 Task: Create a due date automation trigger when advanced on, on the tuesday of the week a card is due add basic not assigned to me at 11:00 AM.
Action: Mouse moved to (1281, 107)
Screenshot: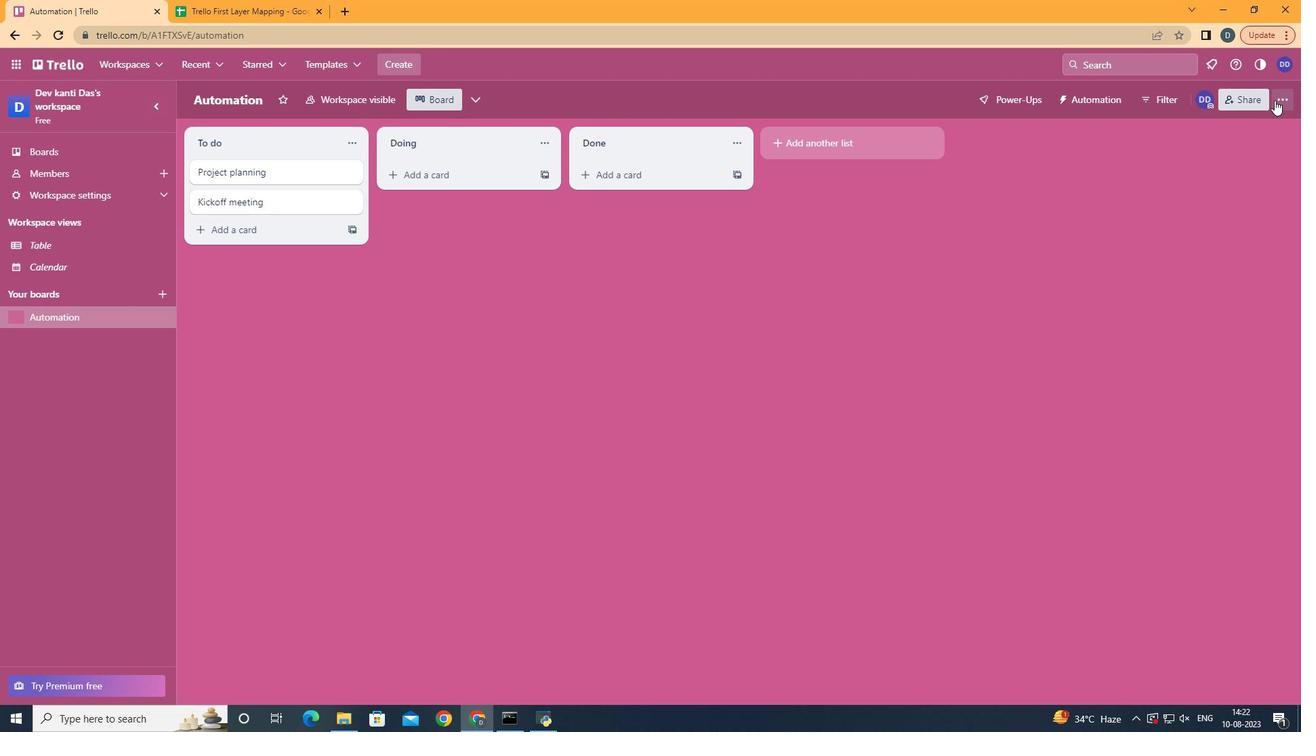 
Action: Mouse pressed left at (1281, 107)
Screenshot: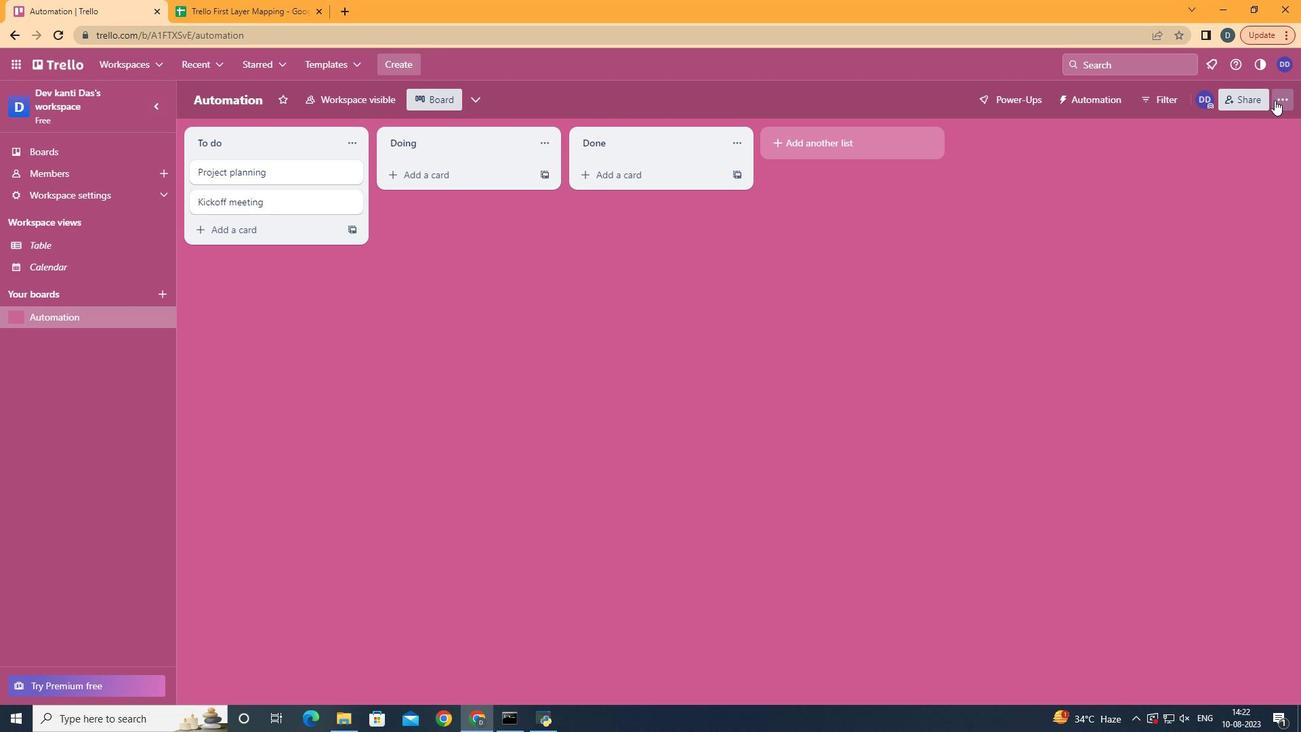 
Action: Mouse moved to (1216, 292)
Screenshot: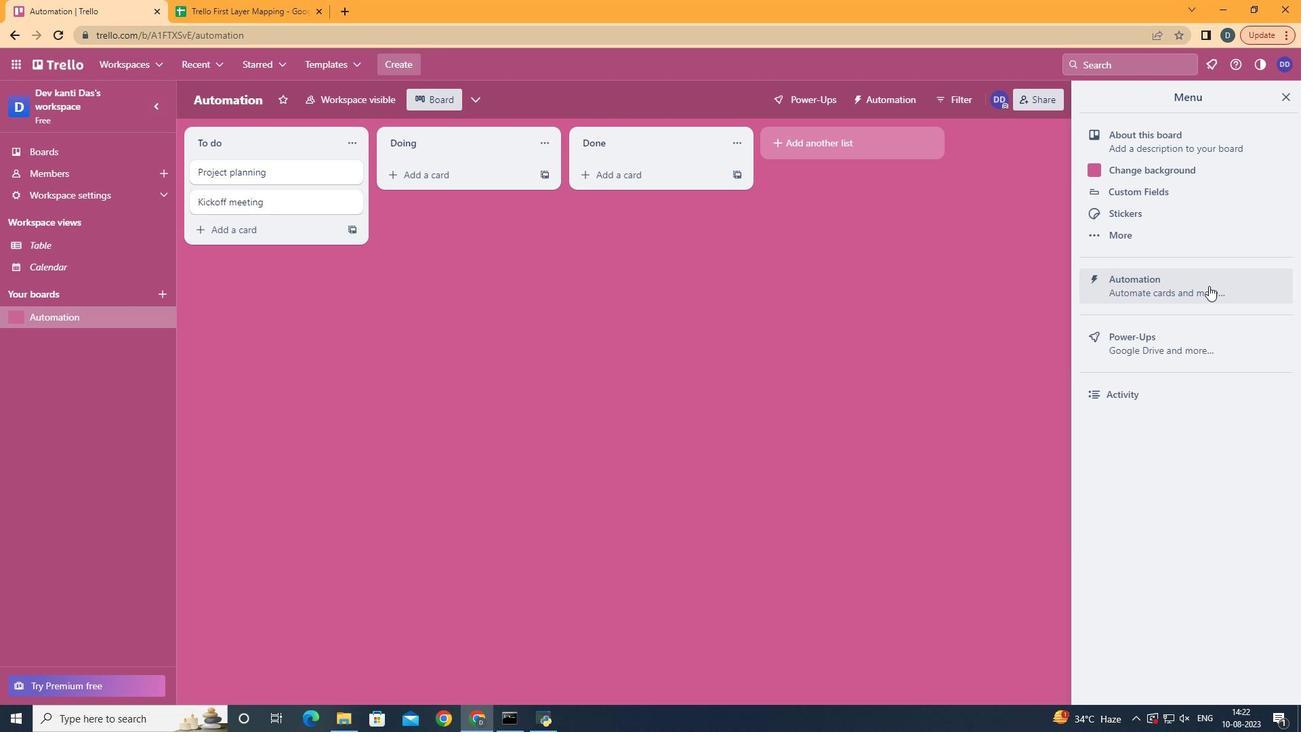 
Action: Mouse pressed left at (1216, 292)
Screenshot: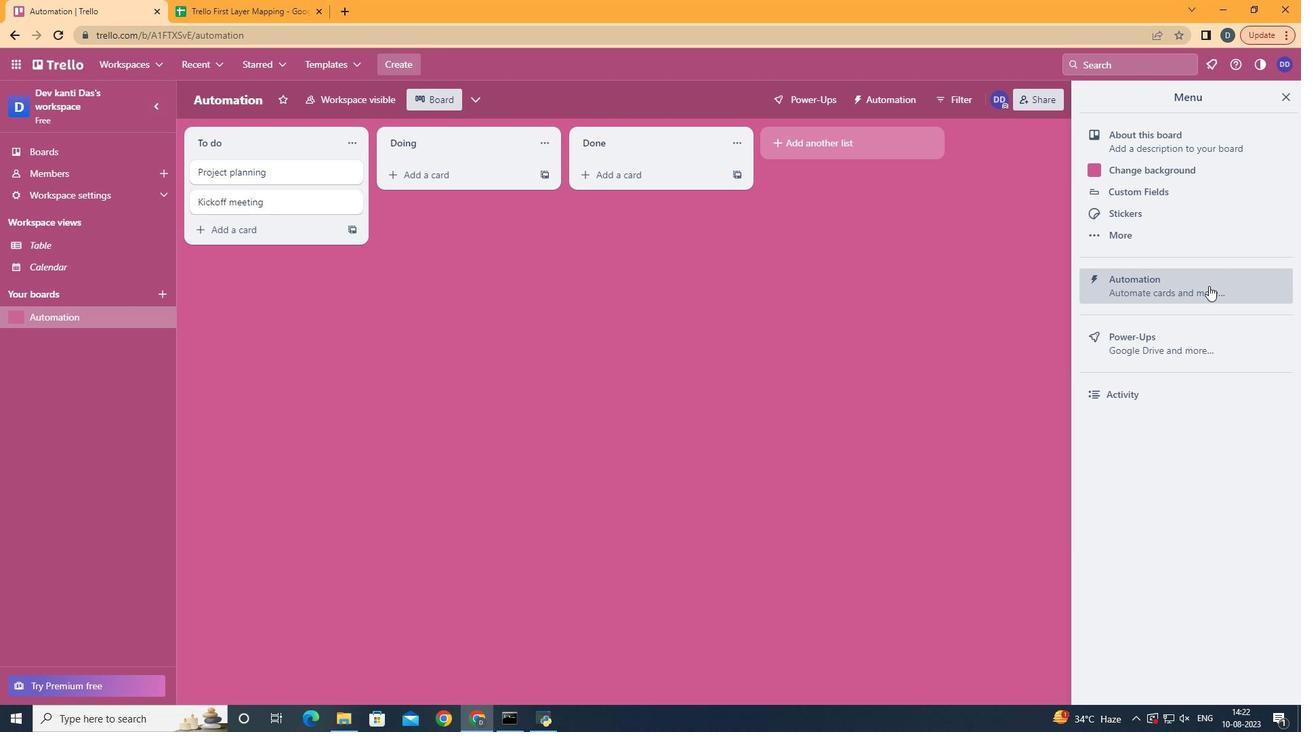 
Action: Mouse moved to (271, 284)
Screenshot: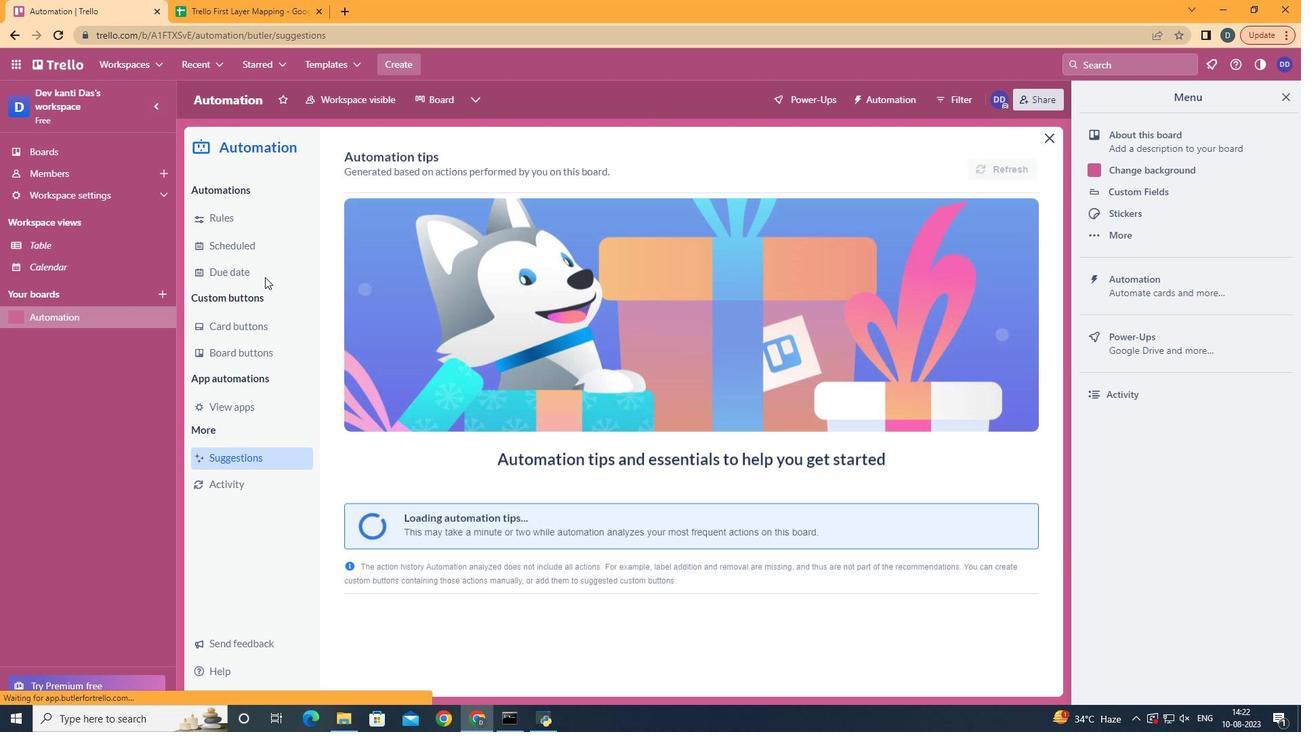 
Action: Mouse pressed left at (271, 284)
Screenshot: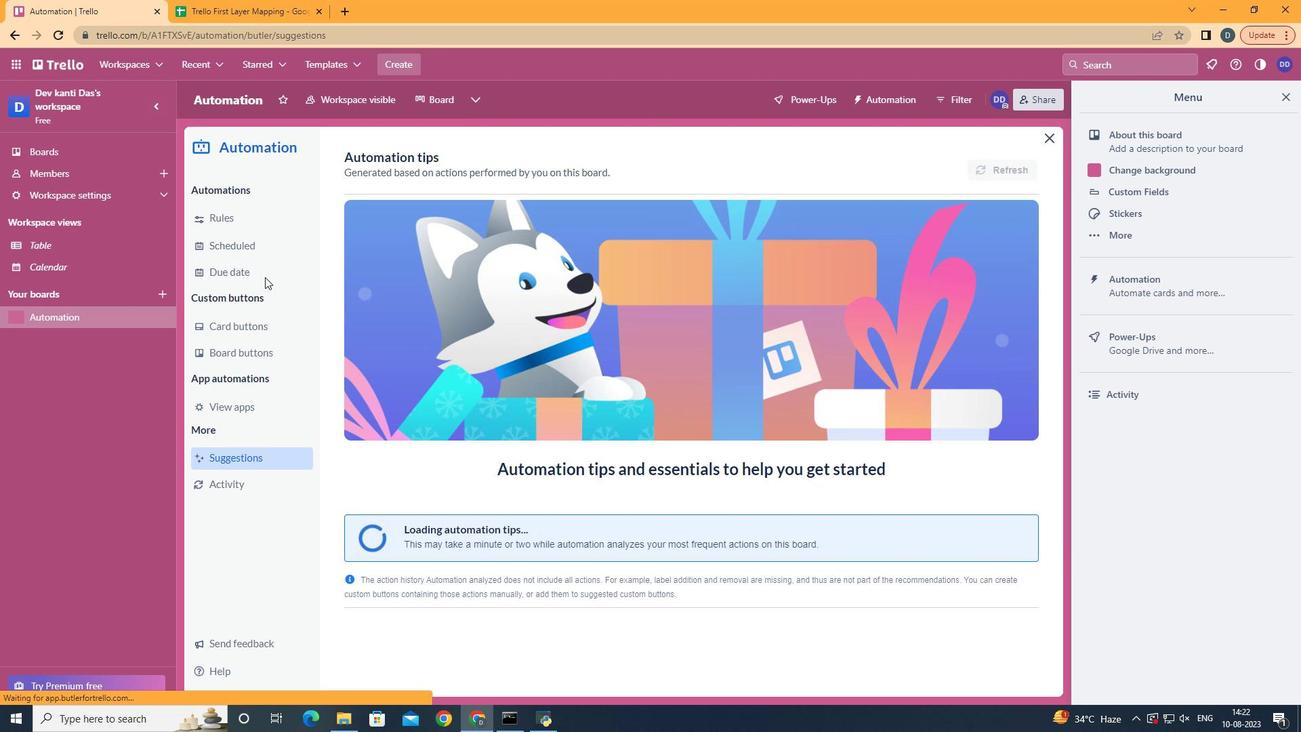 
Action: Mouse moved to (947, 165)
Screenshot: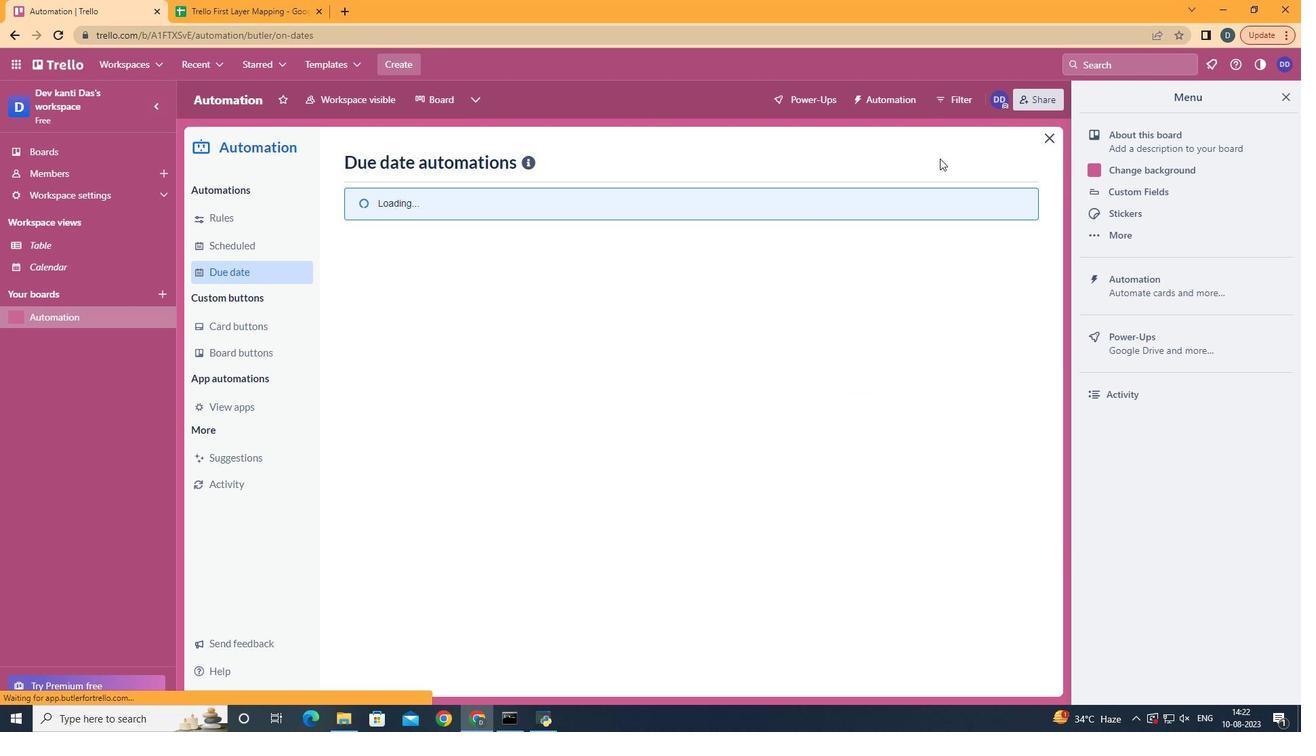 
Action: Mouse pressed left at (947, 165)
Screenshot: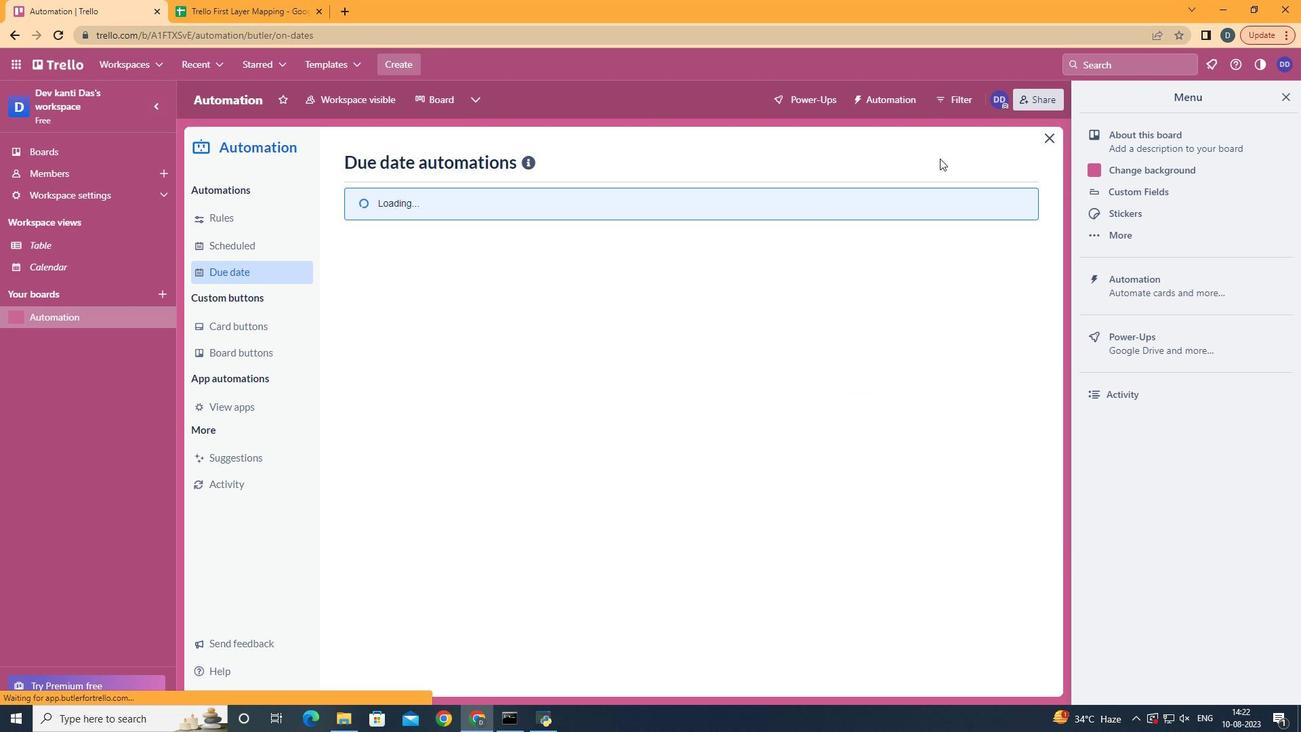 
Action: Mouse pressed left at (947, 165)
Screenshot: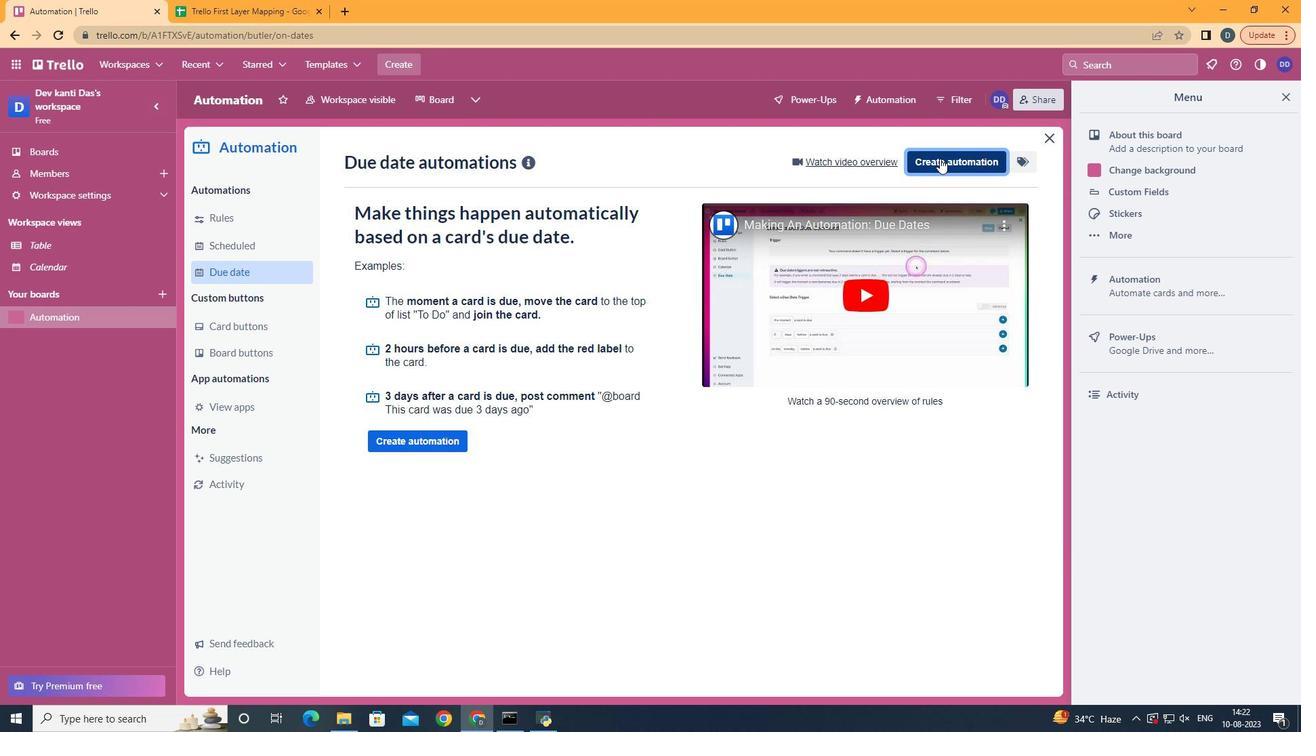 
Action: Mouse moved to (690, 291)
Screenshot: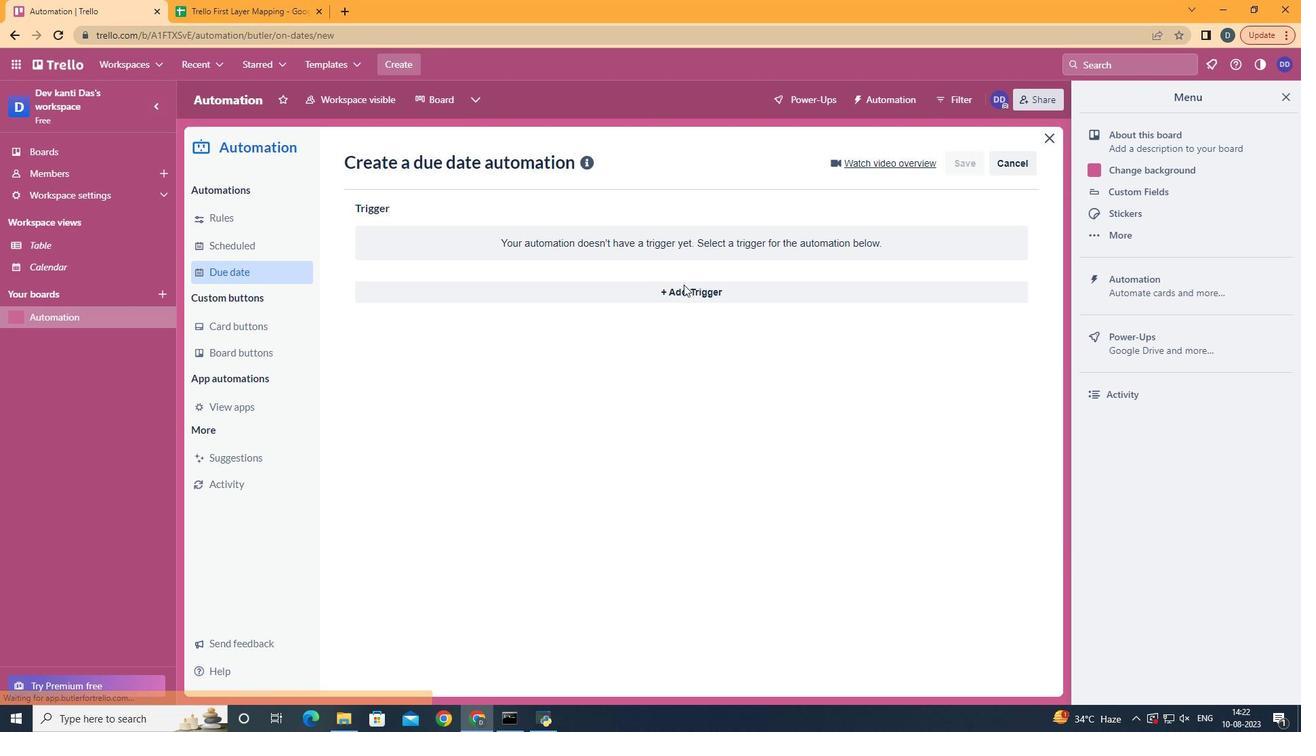 
Action: Mouse pressed left at (690, 291)
Screenshot: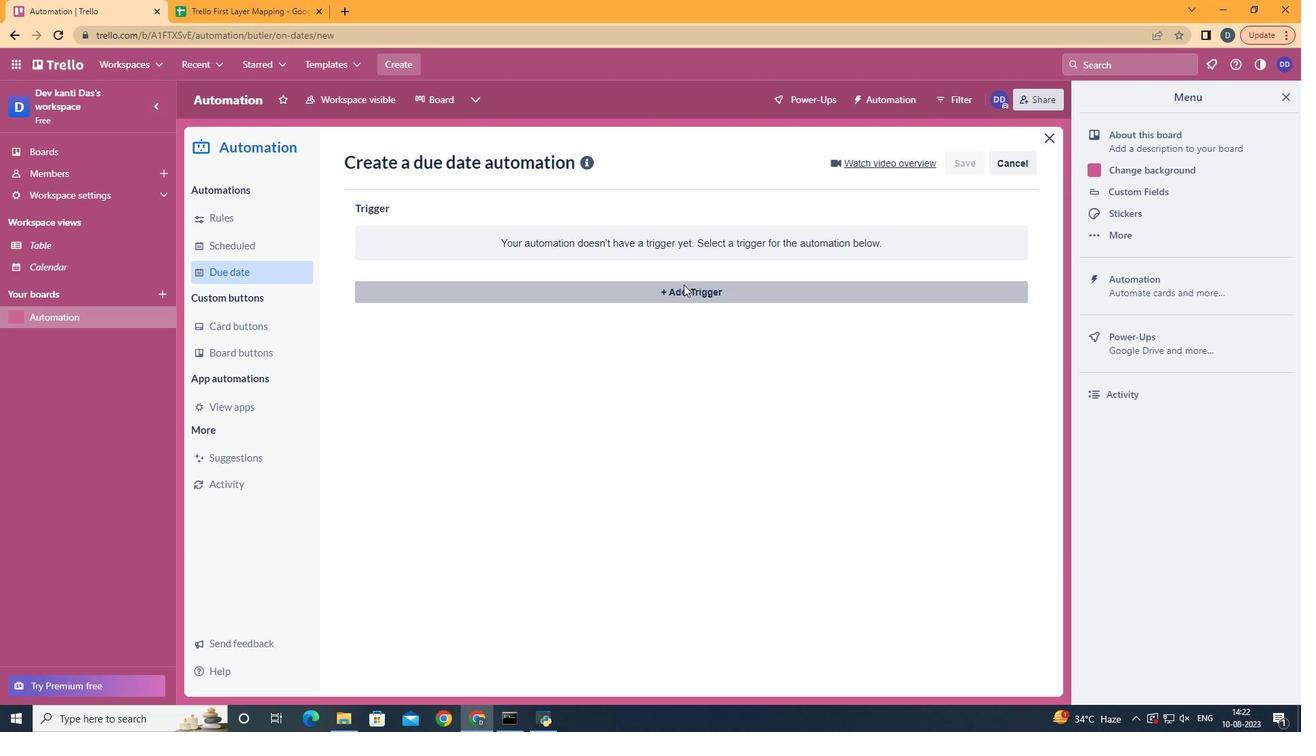 
Action: Mouse moved to (475, 478)
Screenshot: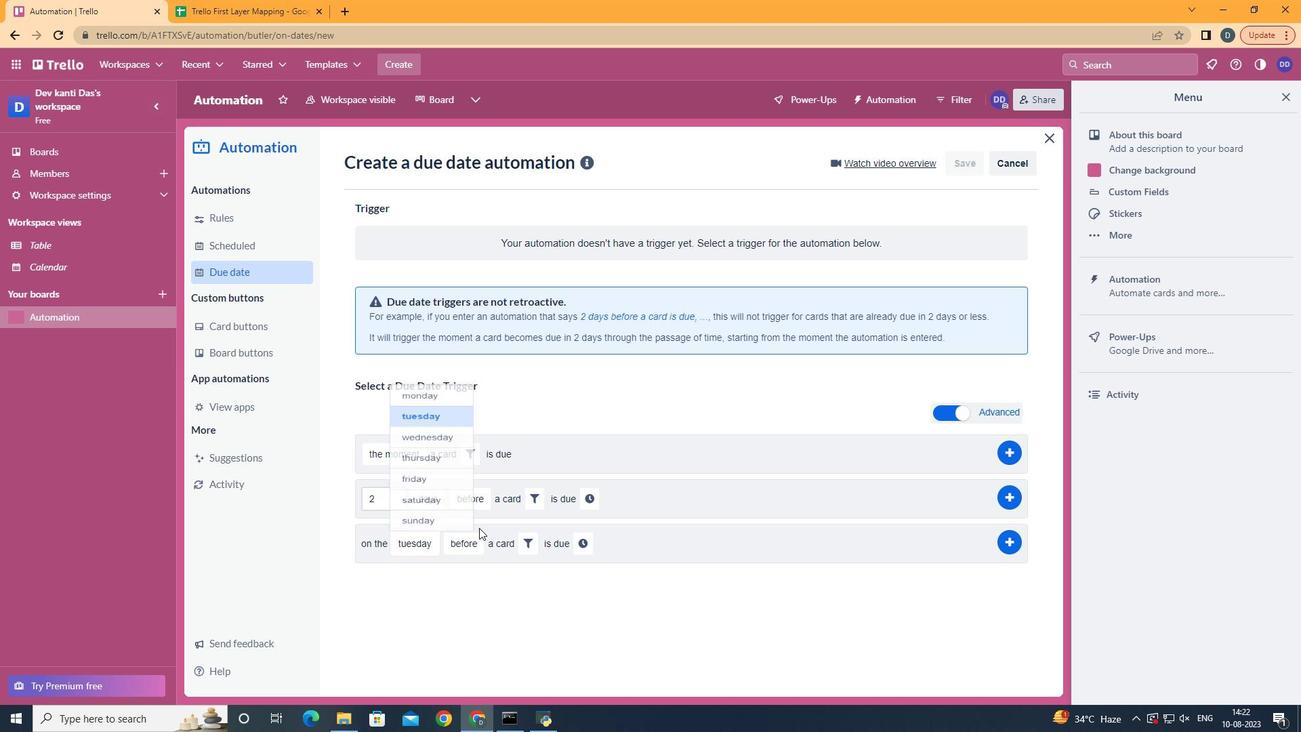 
Action: Mouse pressed left at (442, 394)
Screenshot: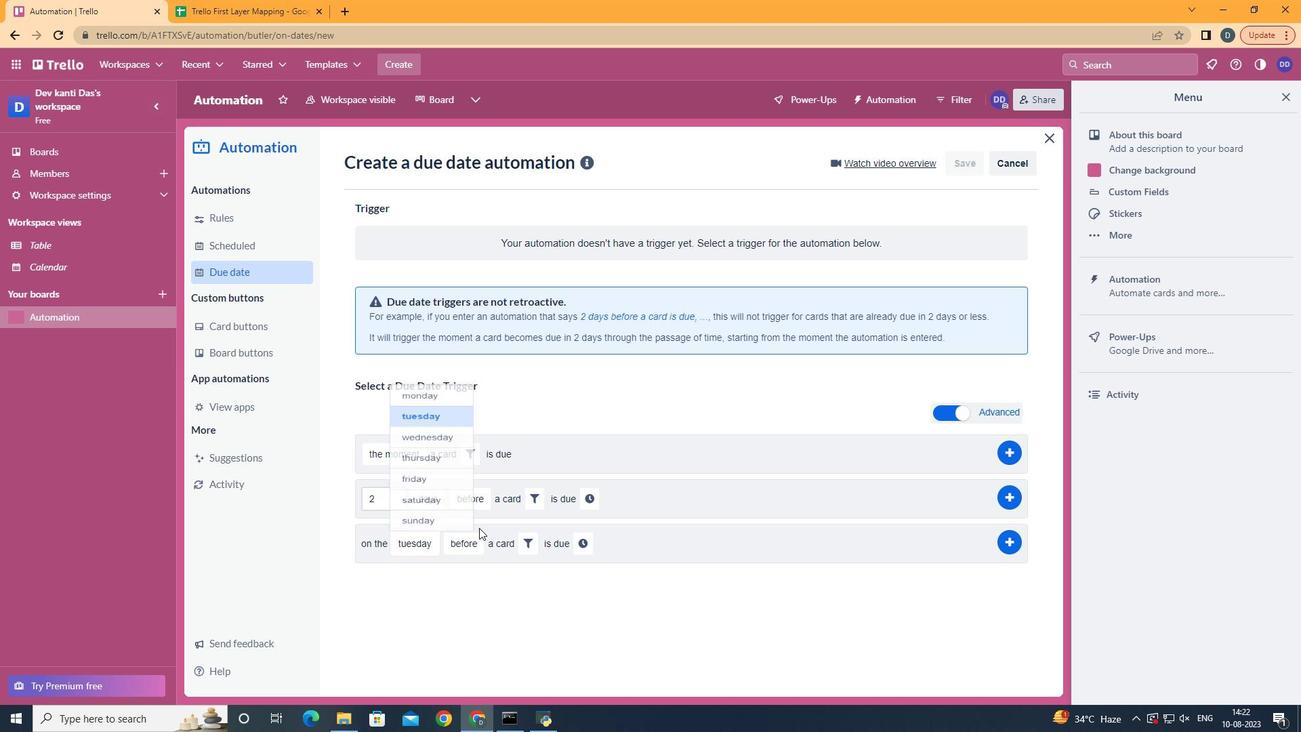 
Action: Mouse moved to (500, 622)
Screenshot: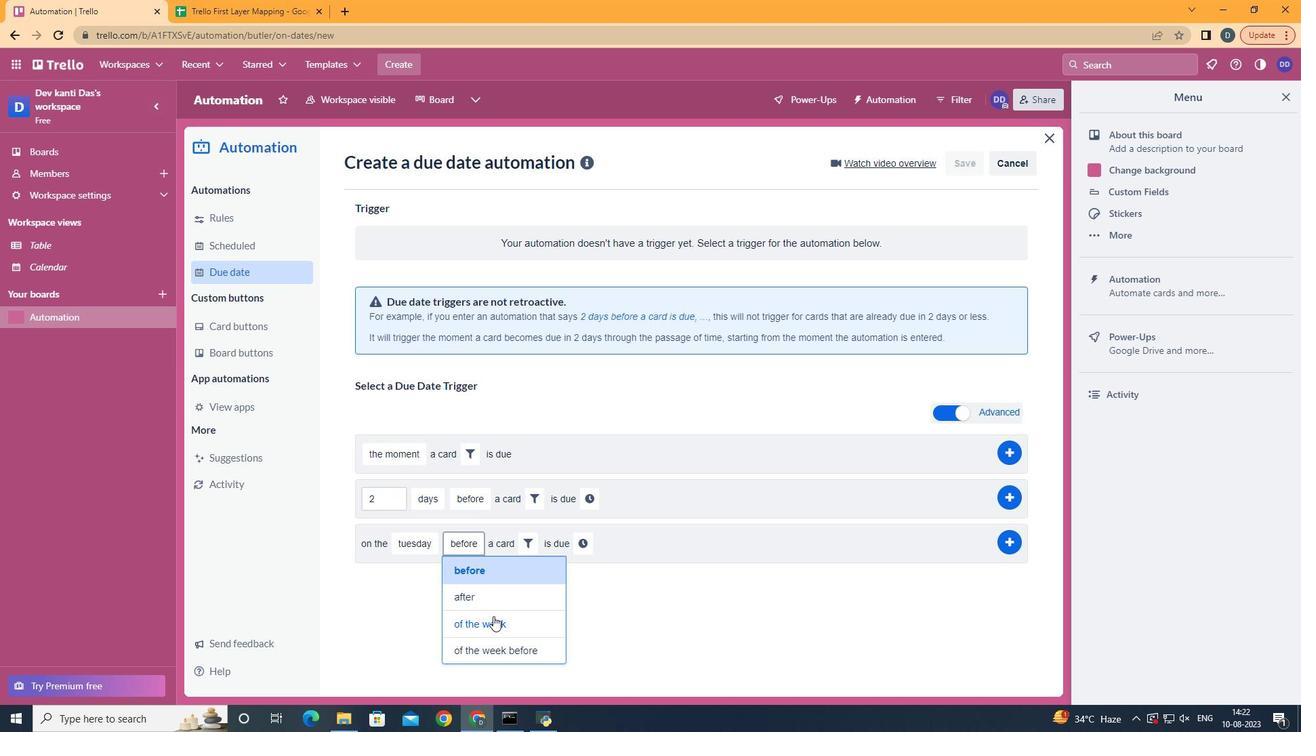 
Action: Mouse pressed left at (500, 622)
Screenshot: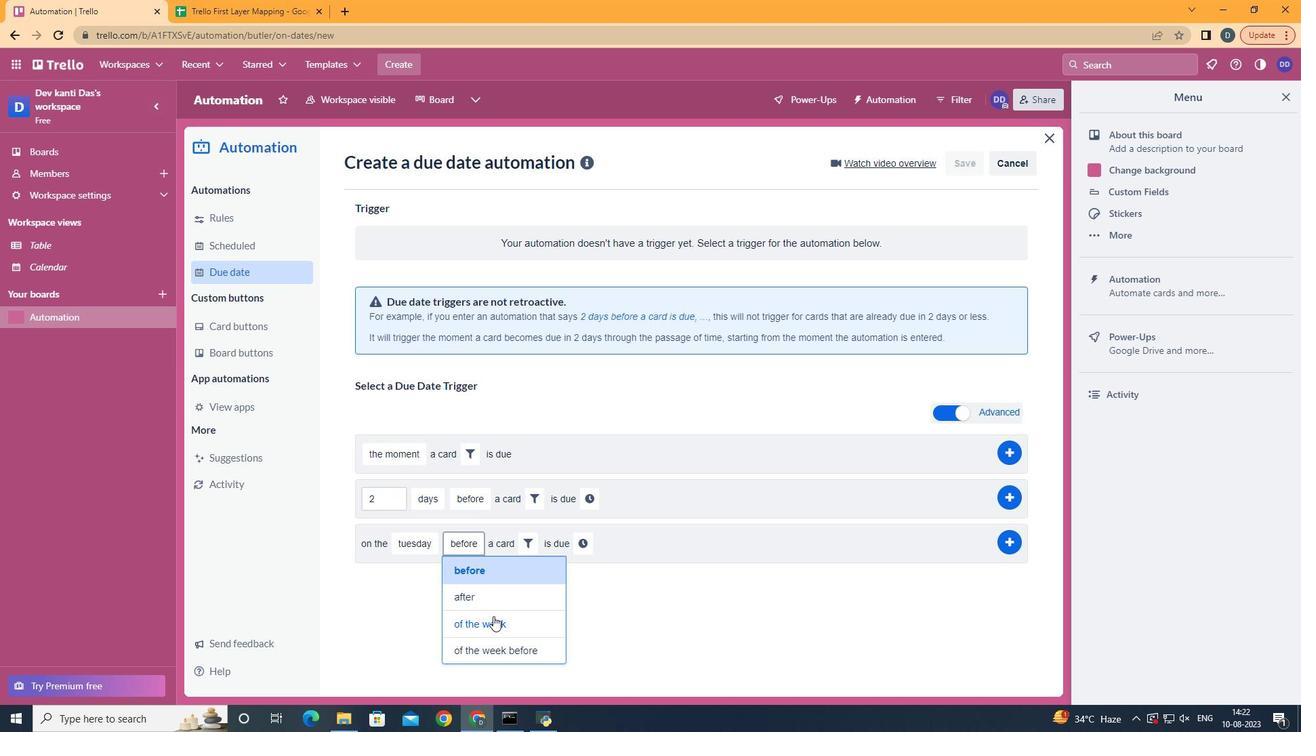 
Action: Mouse moved to (561, 551)
Screenshot: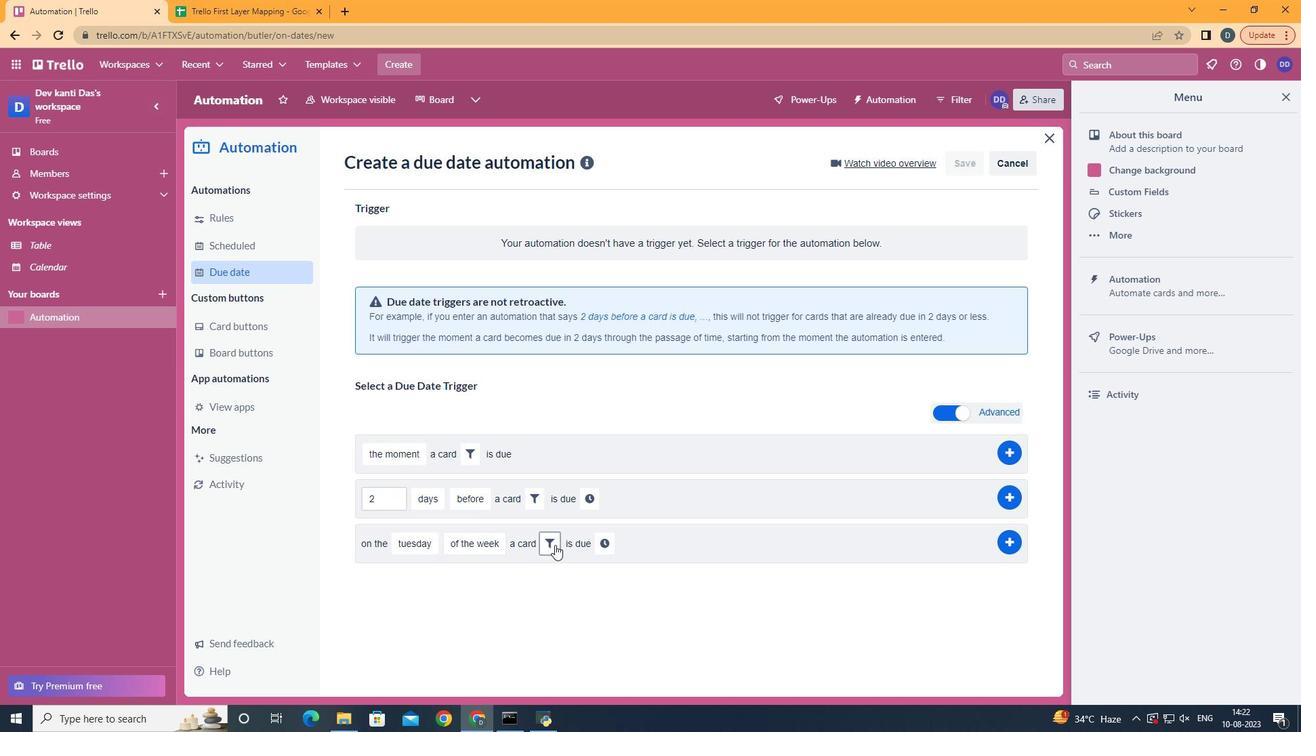 
Action: Mouse pressed left at (561, 551)
Screenshot: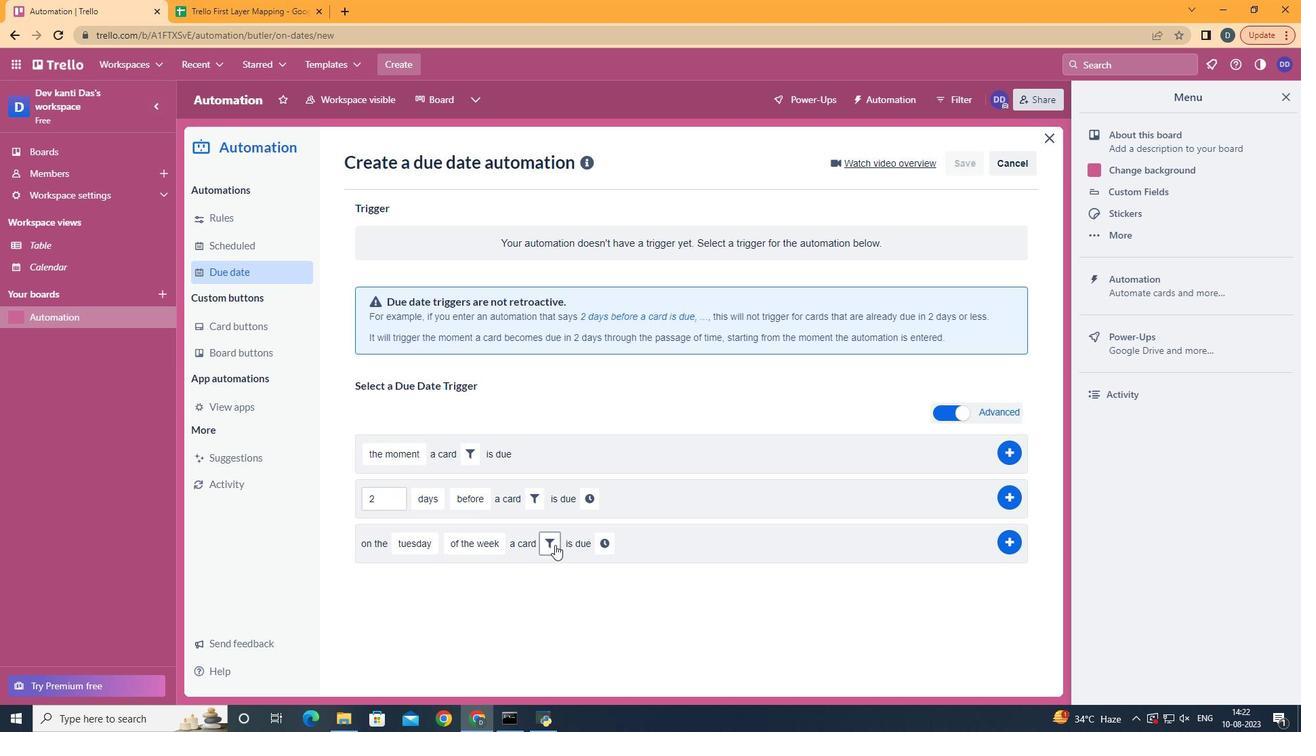 
Action: Mouse moved to (598, 625)
Screenshot: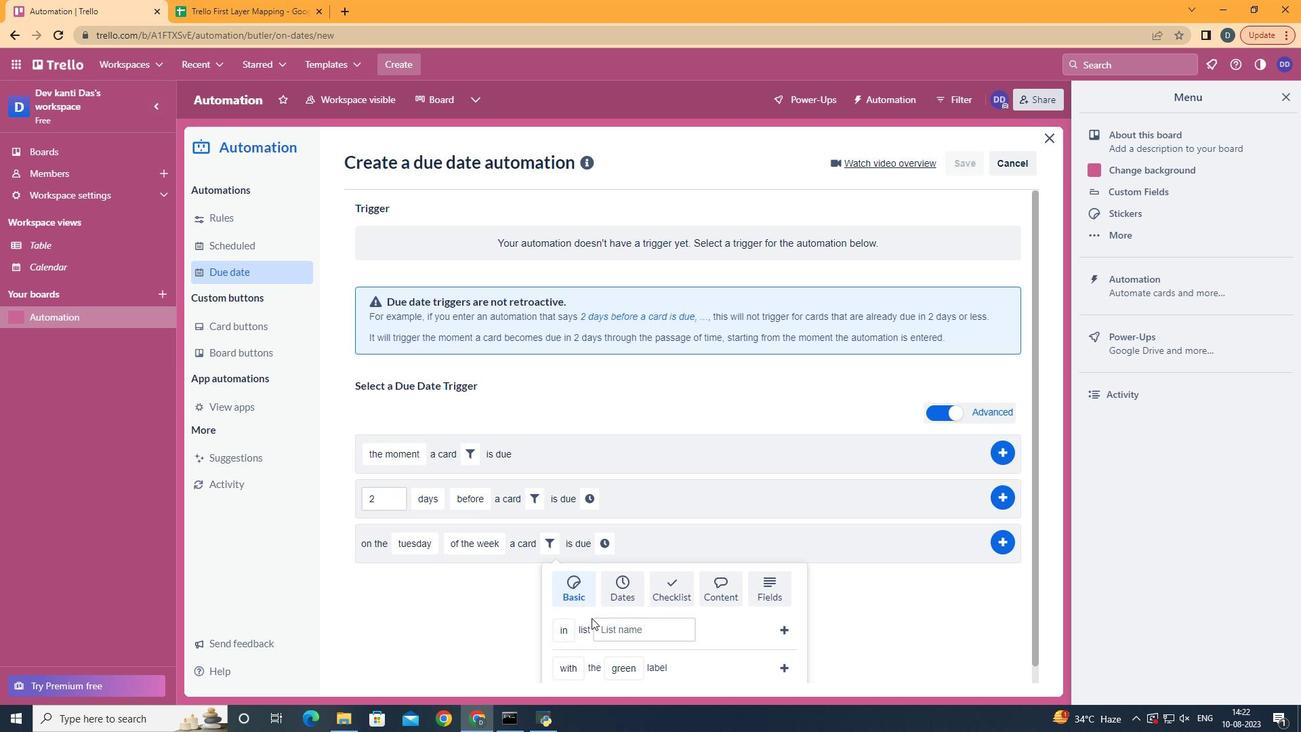 
Action: Mouse scrolled (598, 624) with delta (0, 0)
Screenshot: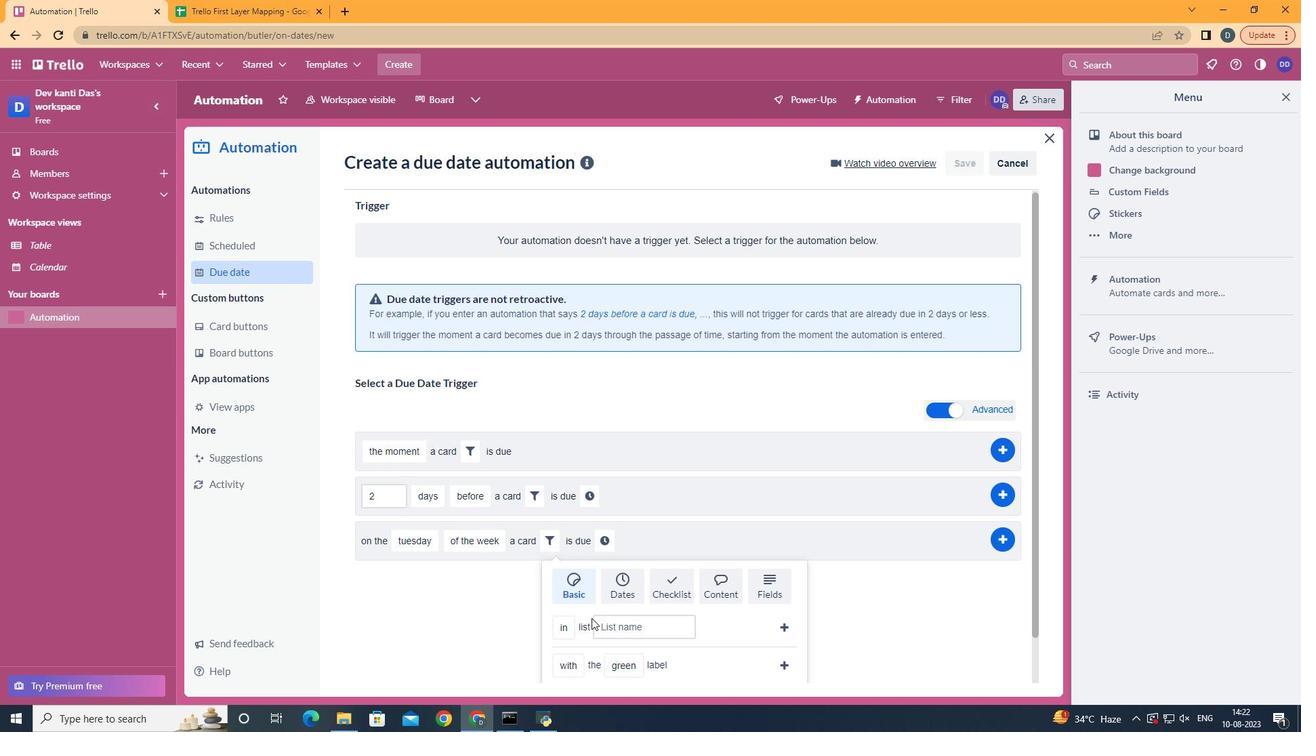 
Action: Mouse scrolled (598, 624) with delta (0, 0)
Screenshot: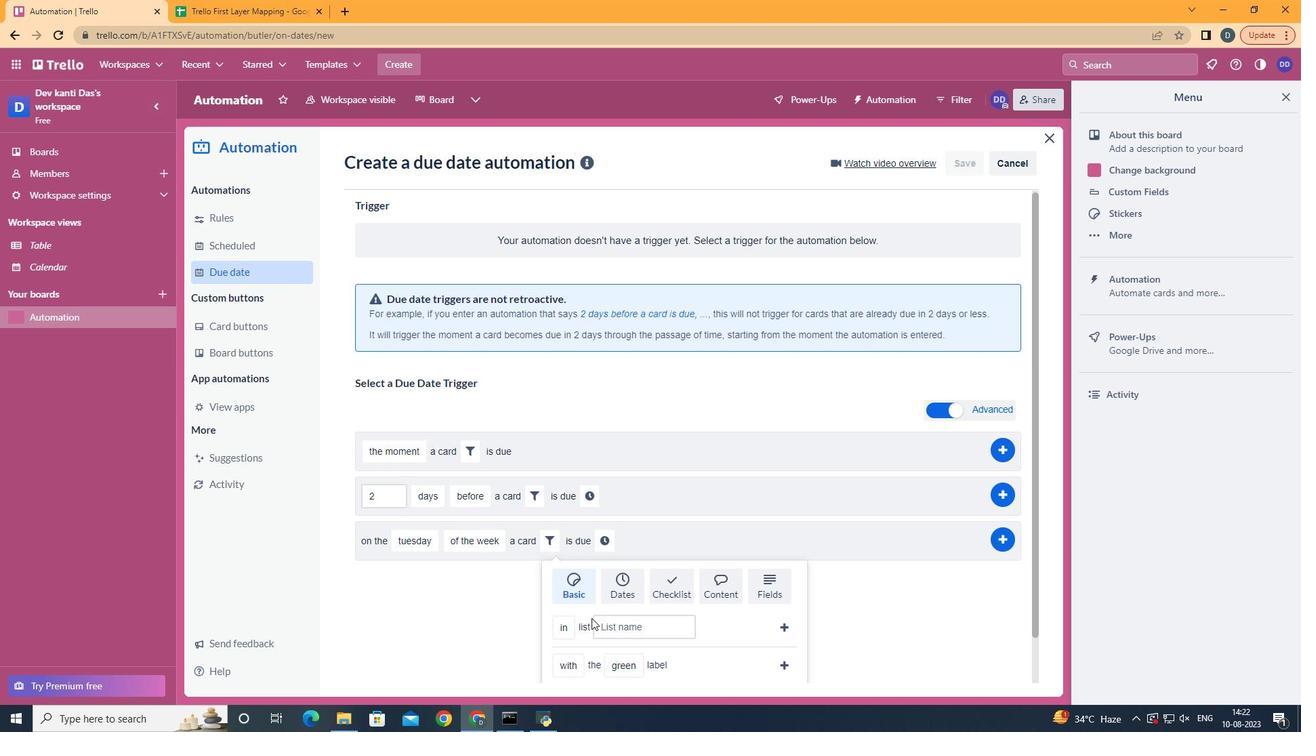 
Action: Mouse scrolled (598, 624) with delta (0, 0)
Screenshot: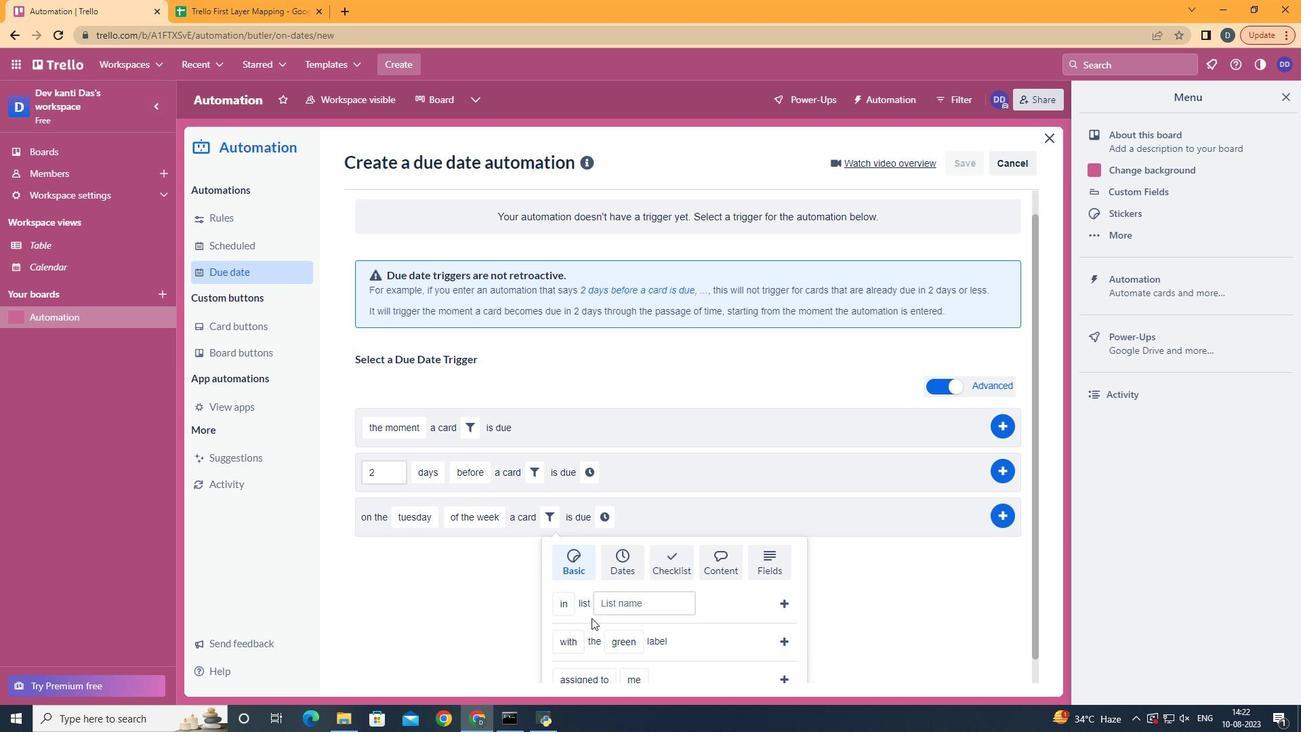 
Action: Mouse moved to (620, 629)
Screenshot: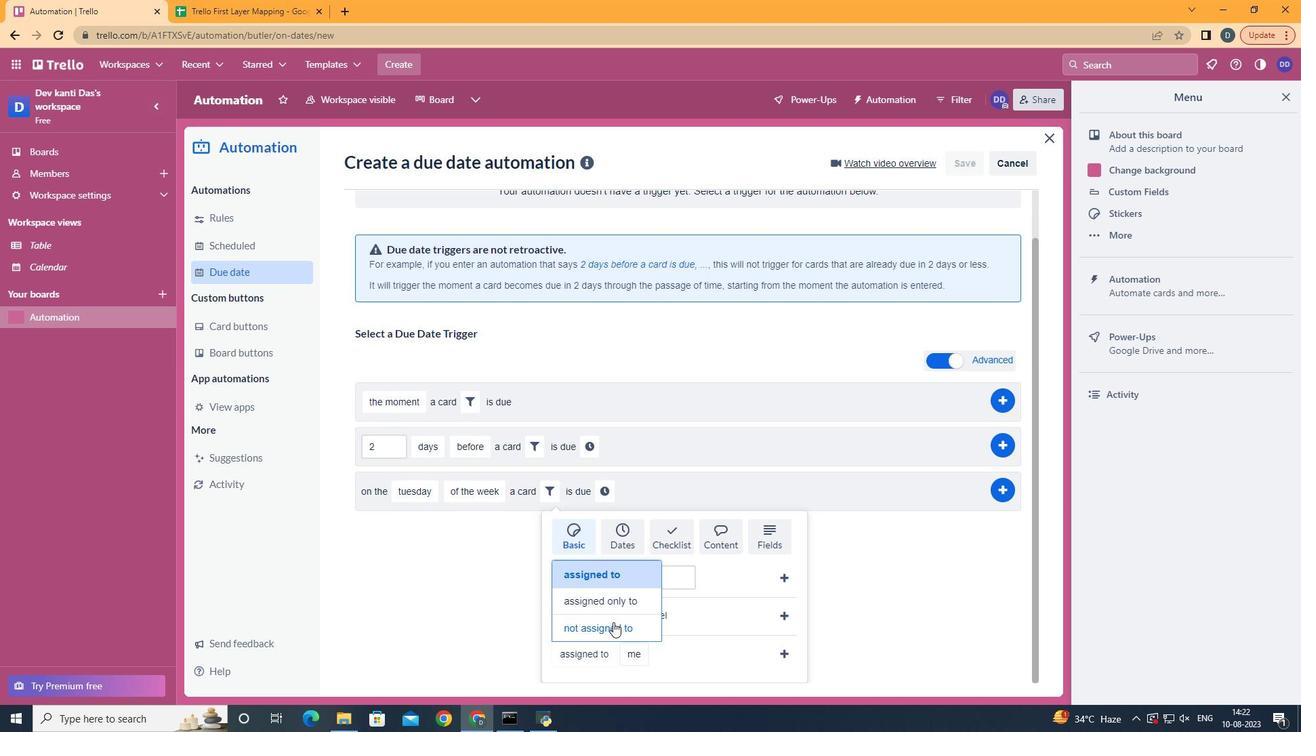 
Action: Mouse pressed left at (620, 629)
Screenshot: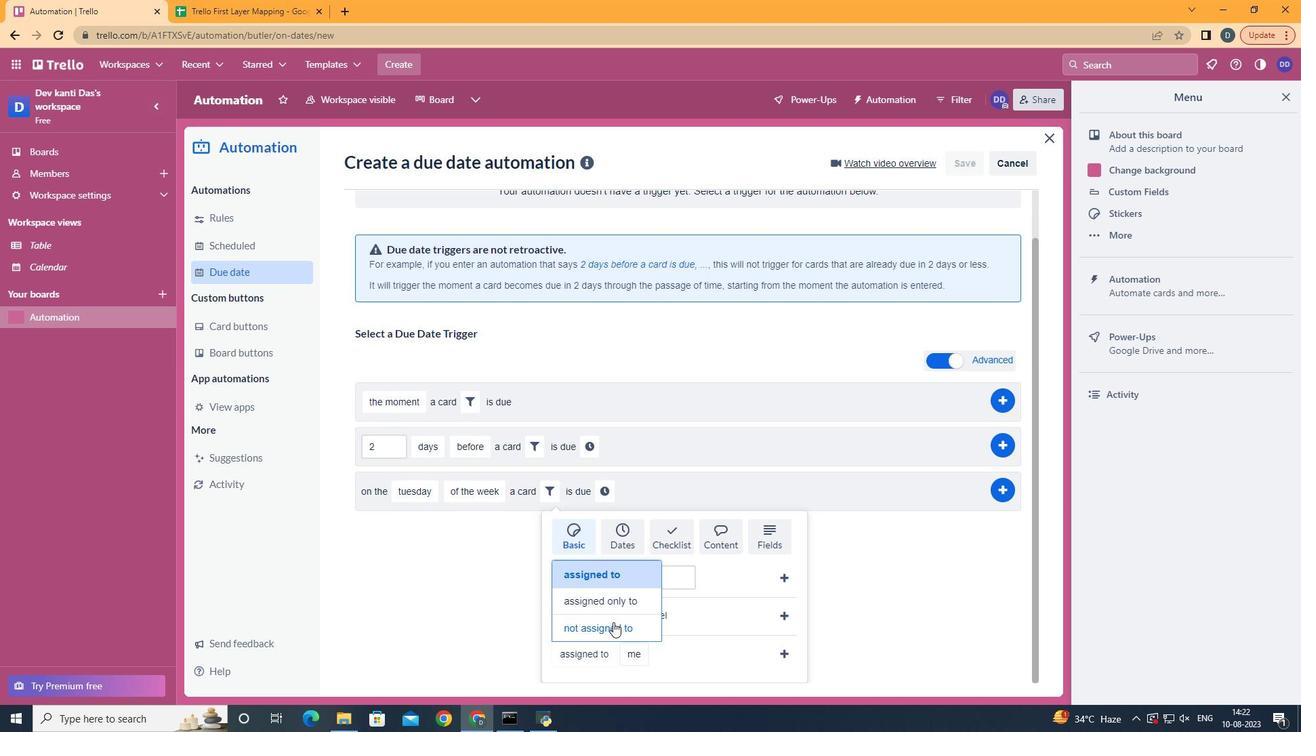 
Action: Mouse moved to (785, 664)
Screenshot: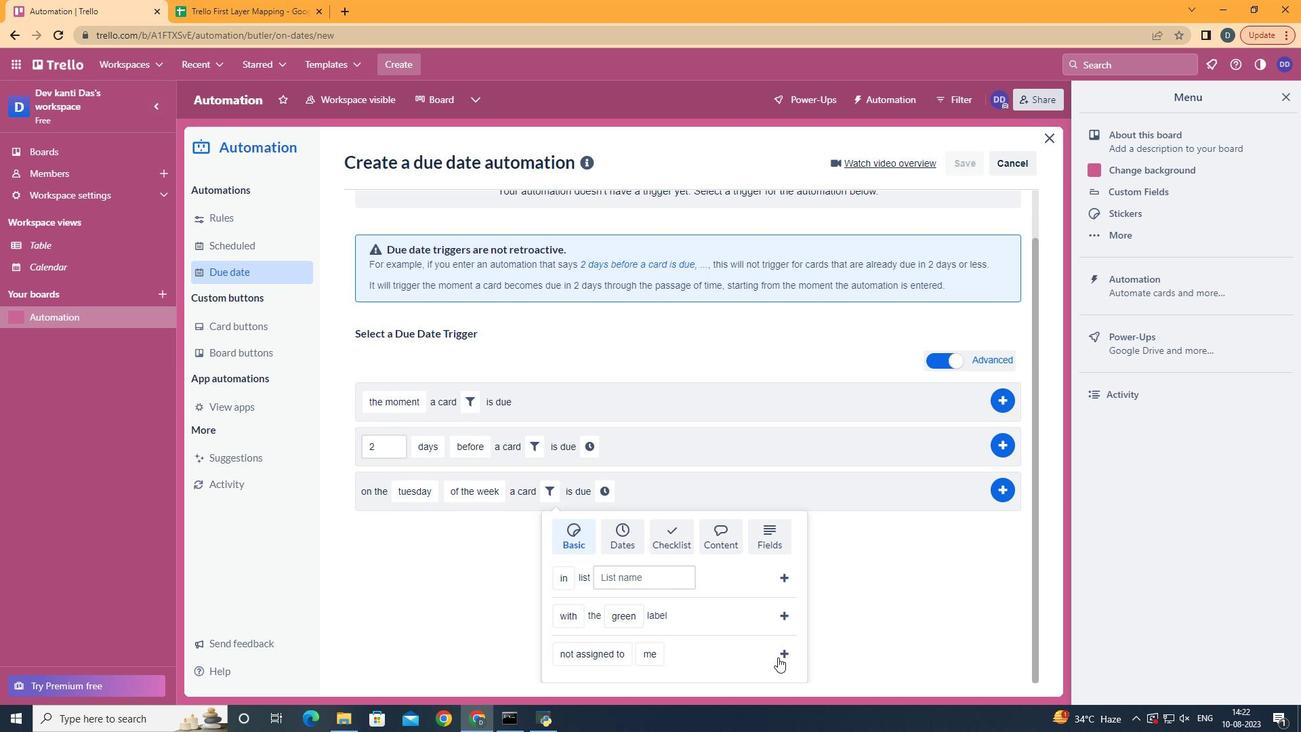 
Action: Mouse pressed left at (785, 664)
Screenshot: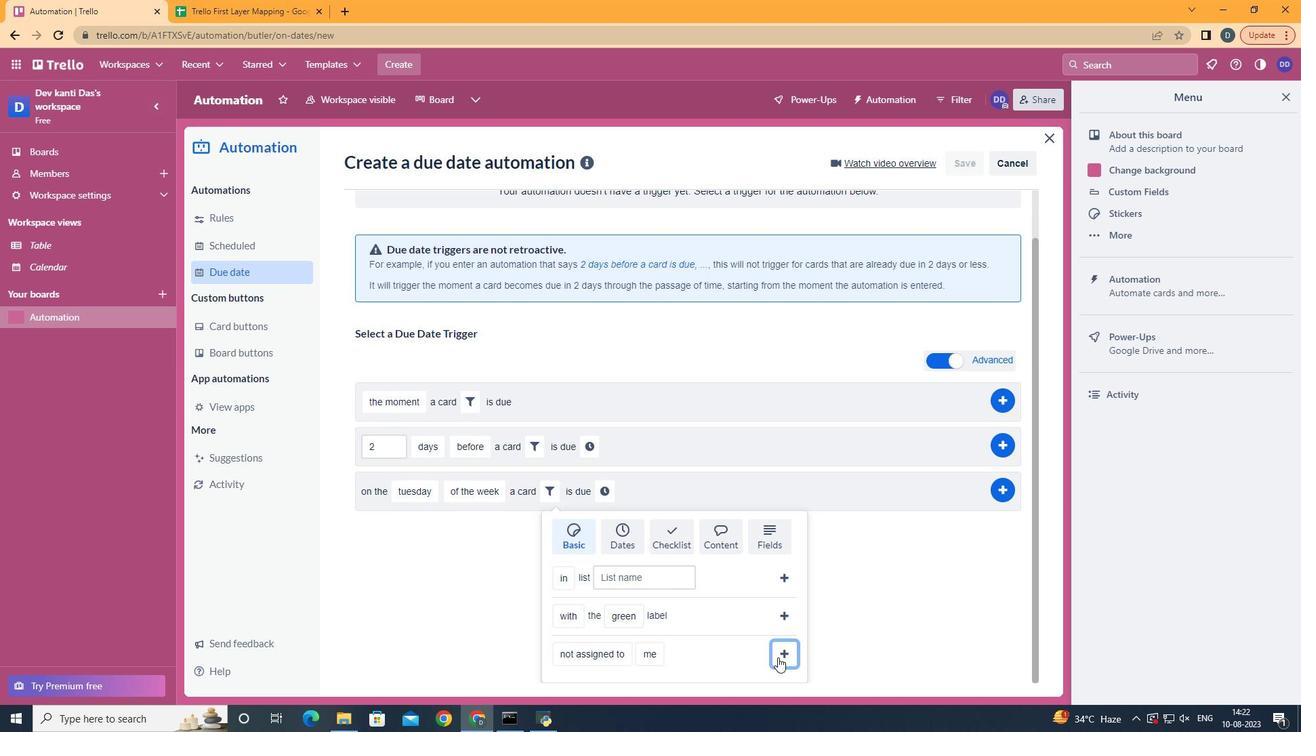 
Action: Mouse moved to (720, 547)
Screenshot: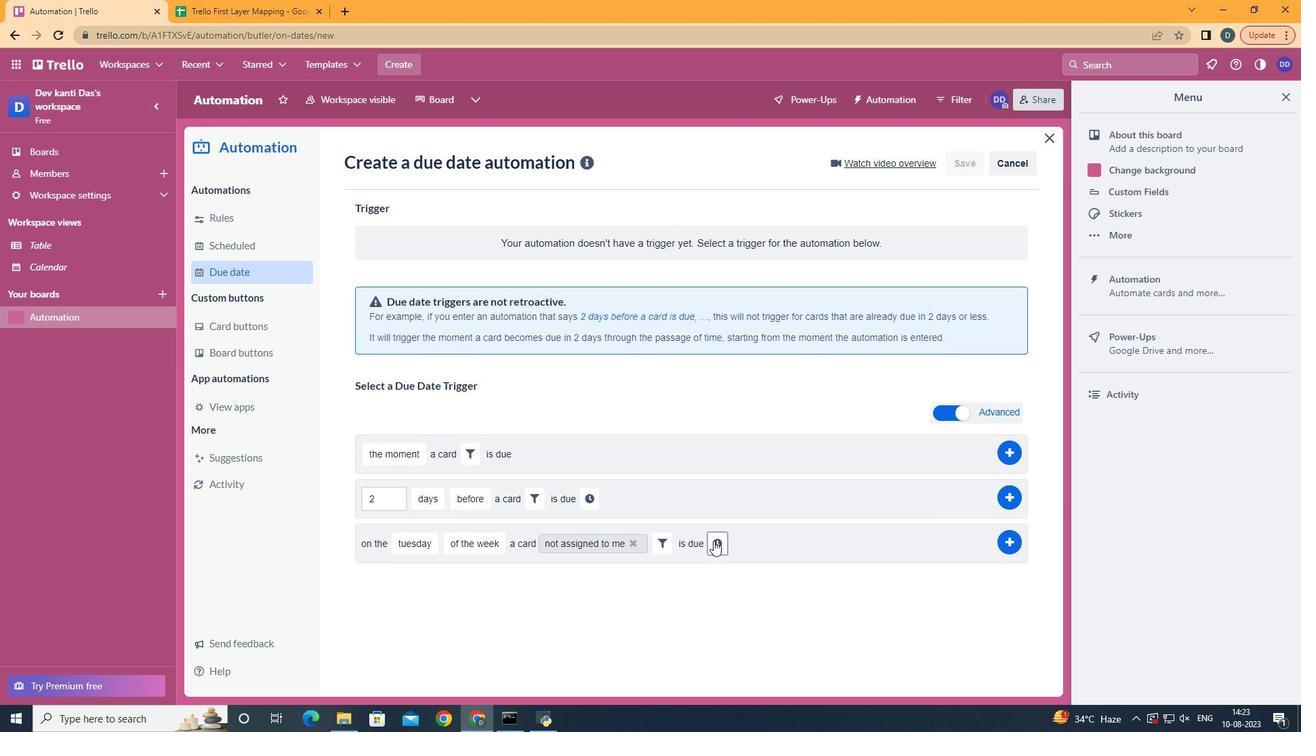 
Action: Mouse pressed left at (720, 547)
Screenshot: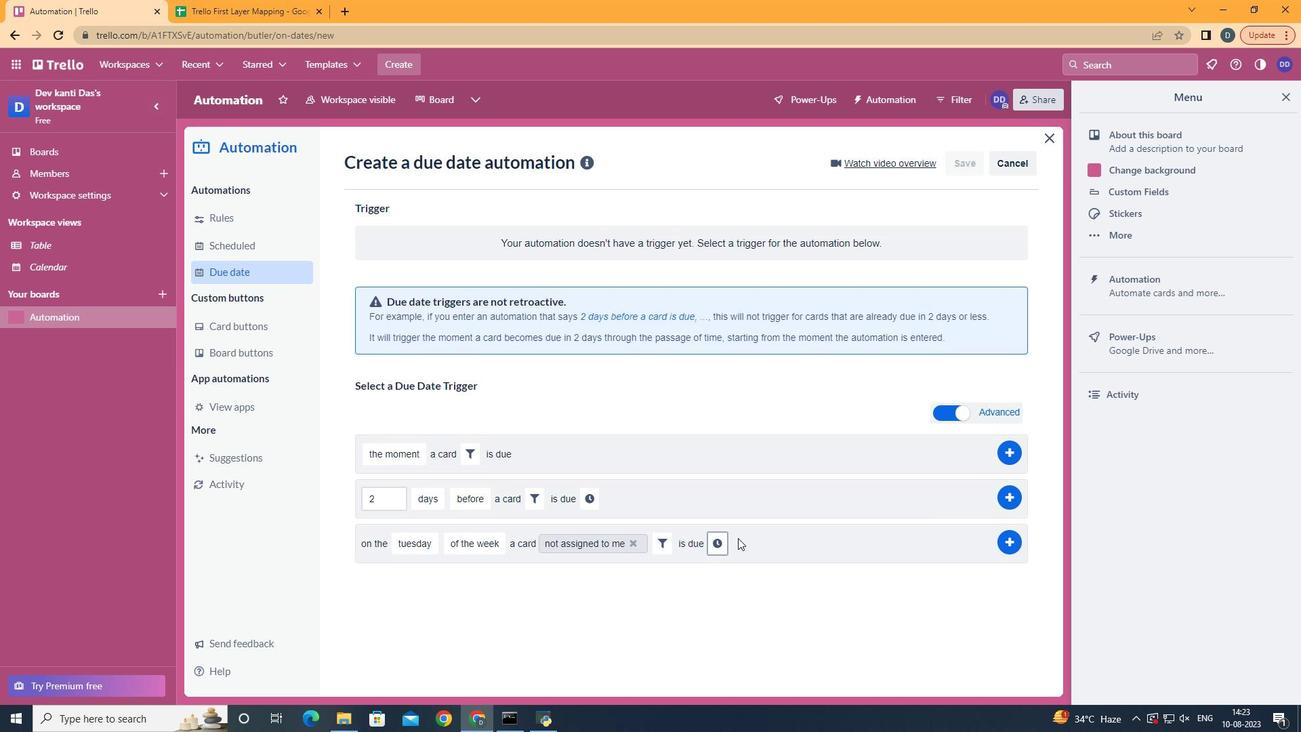 
Action: Mouse moved to (750, 547)
Screenshot: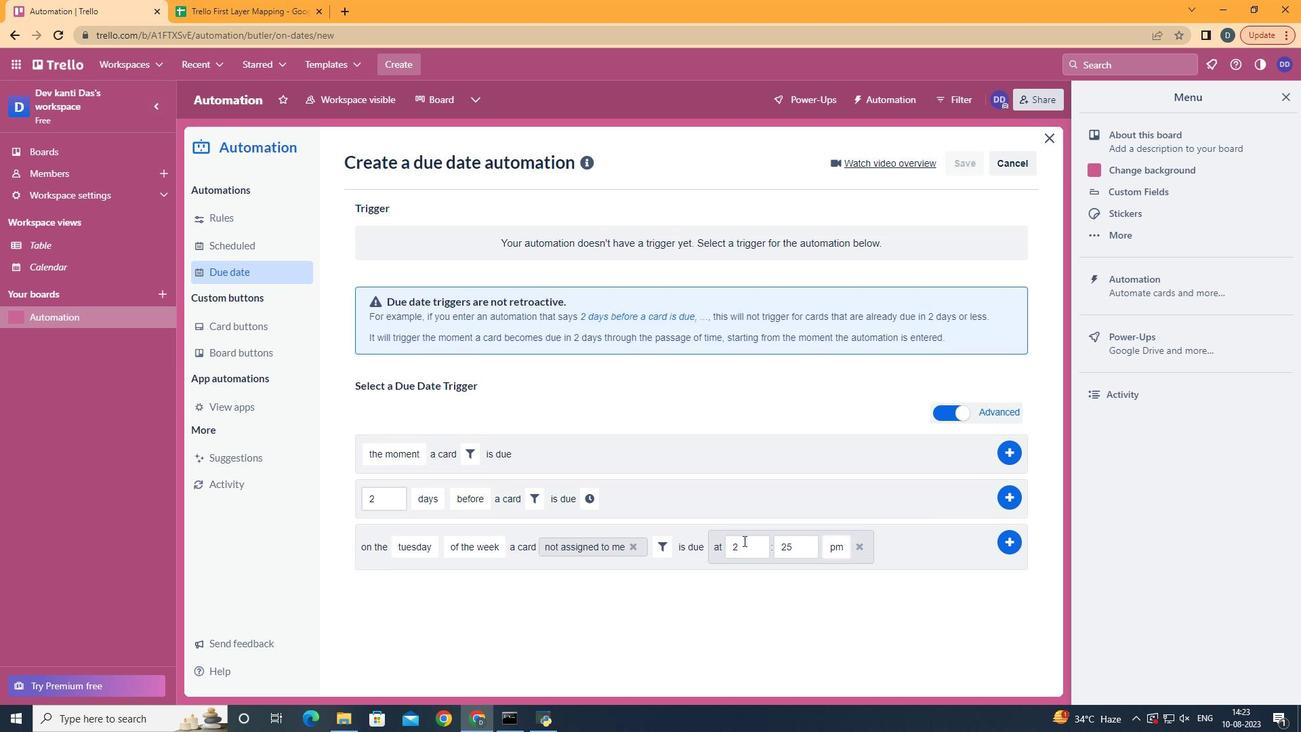 
Action: Mouse pressed left at (750, 547)
Screenshot: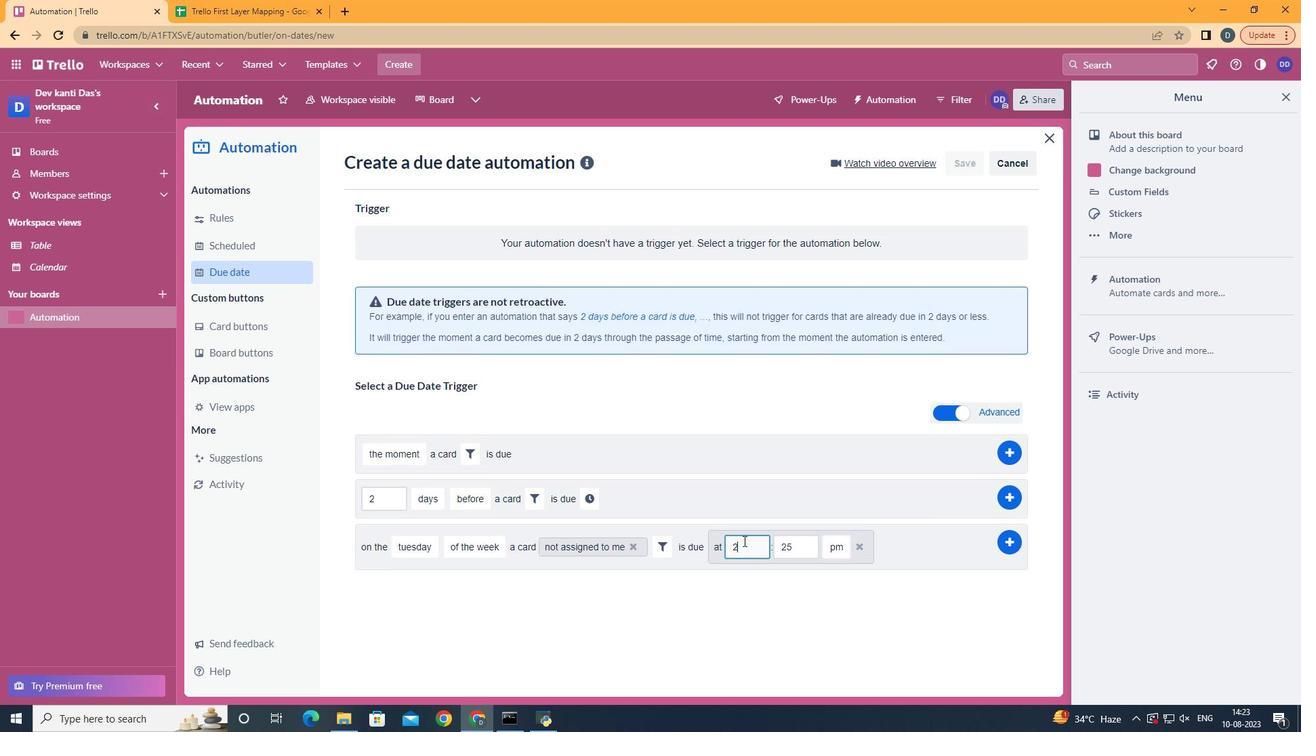 
Action: Key pressed <Key.backspace>11
Screenshot: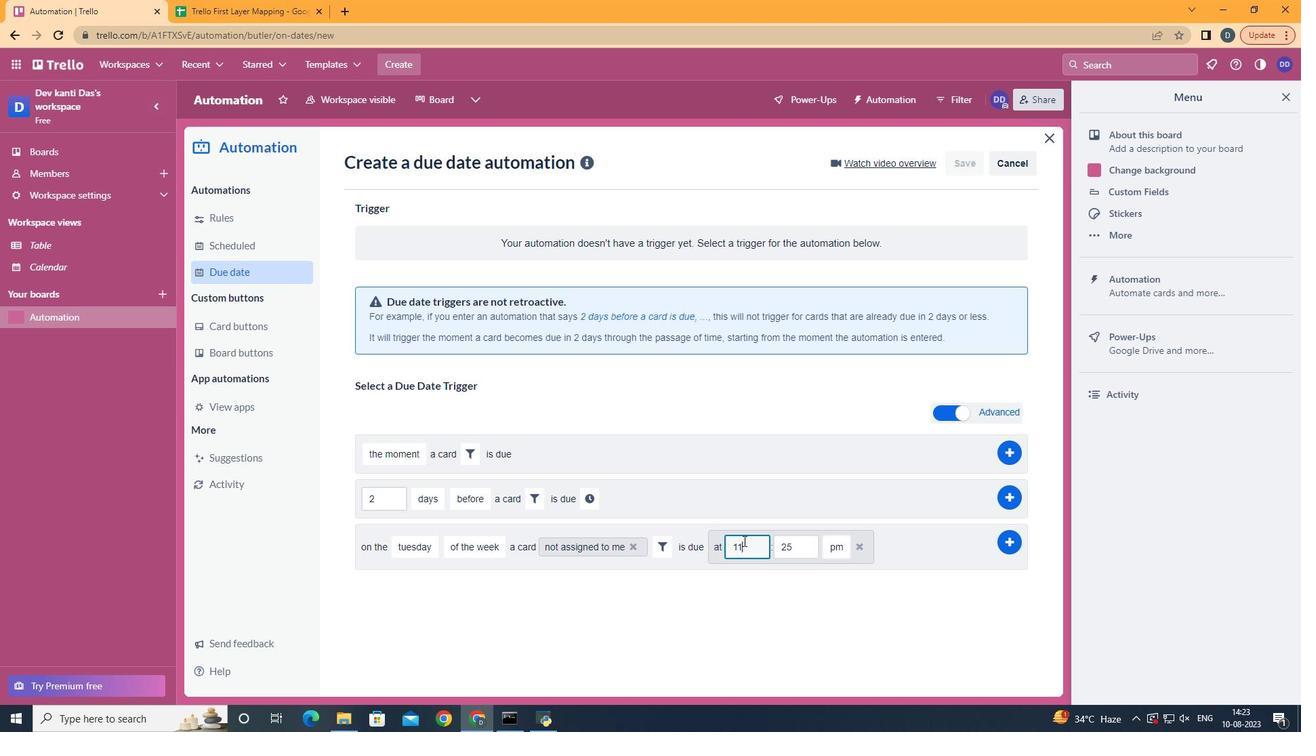 
Action: Mouse moved to (806, 556)
Screenshot: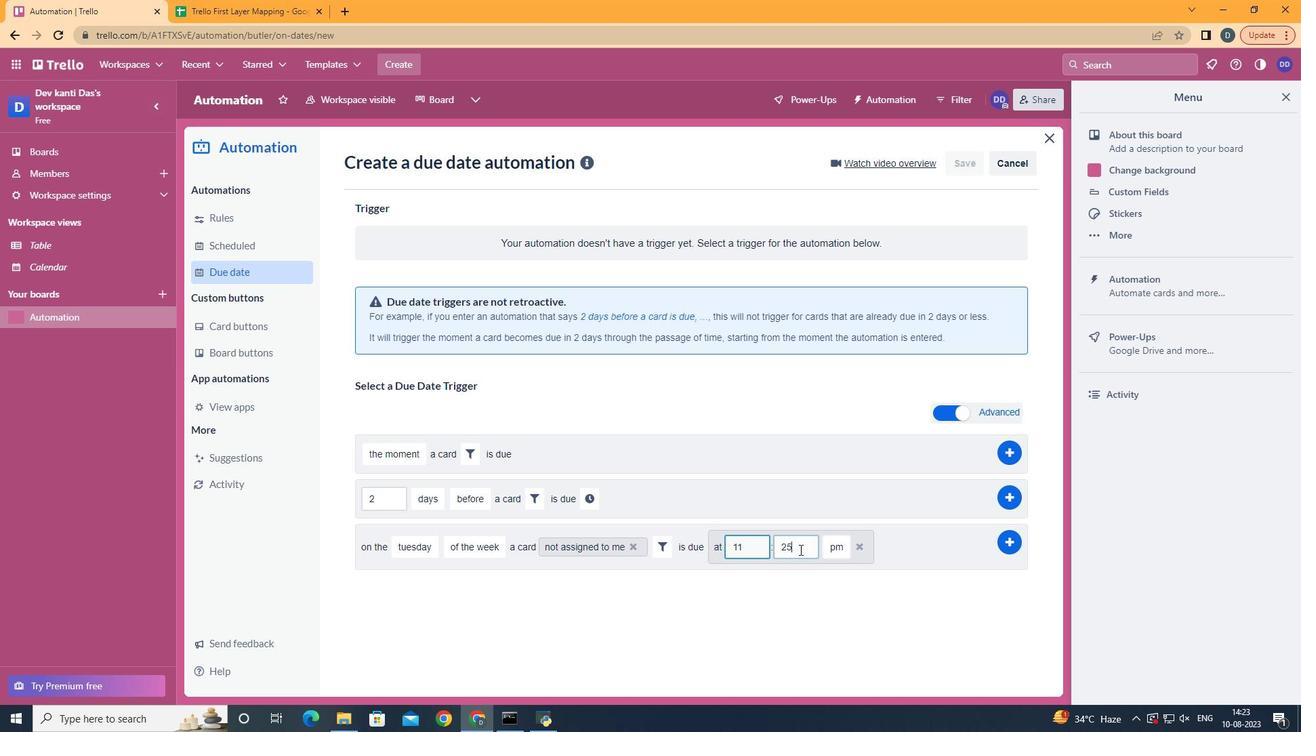 
Action: Mouse pressed left at (806, 556)
Screenshot: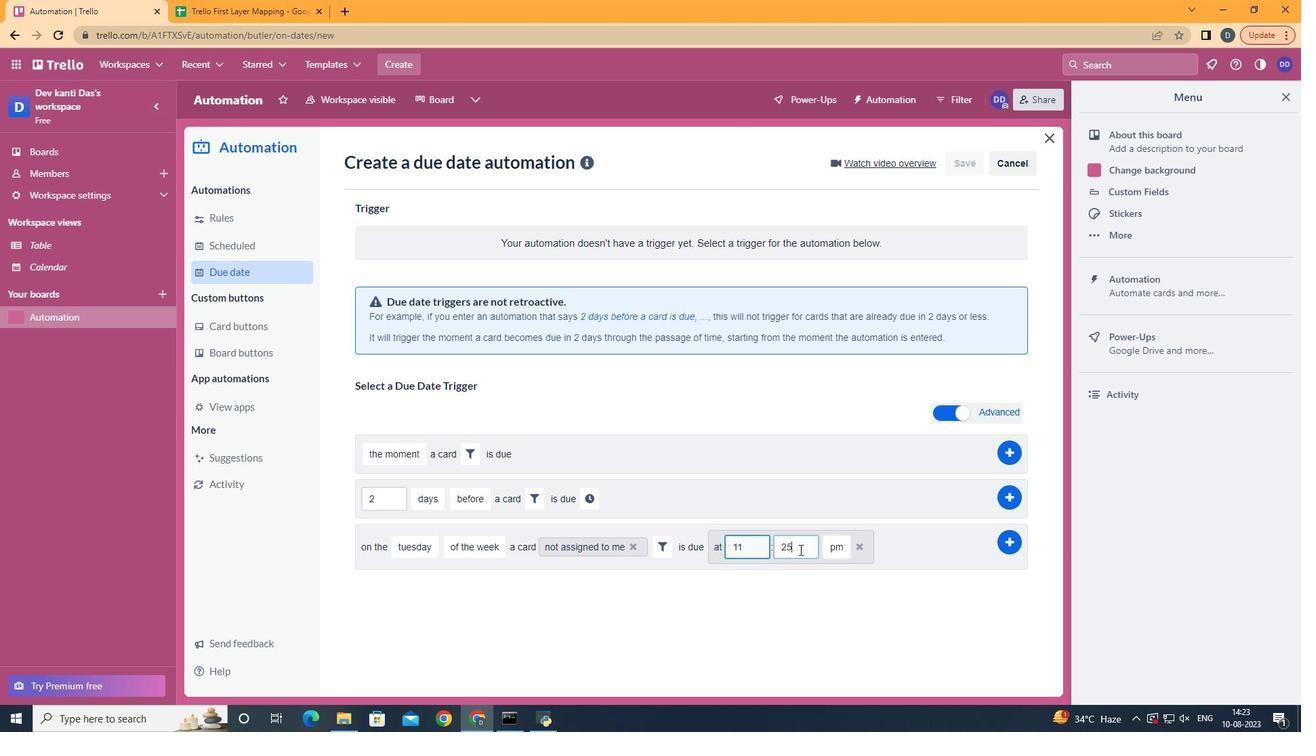 
Action: Key pressed <Key.backspace><Key.backspace>00
Screenshot: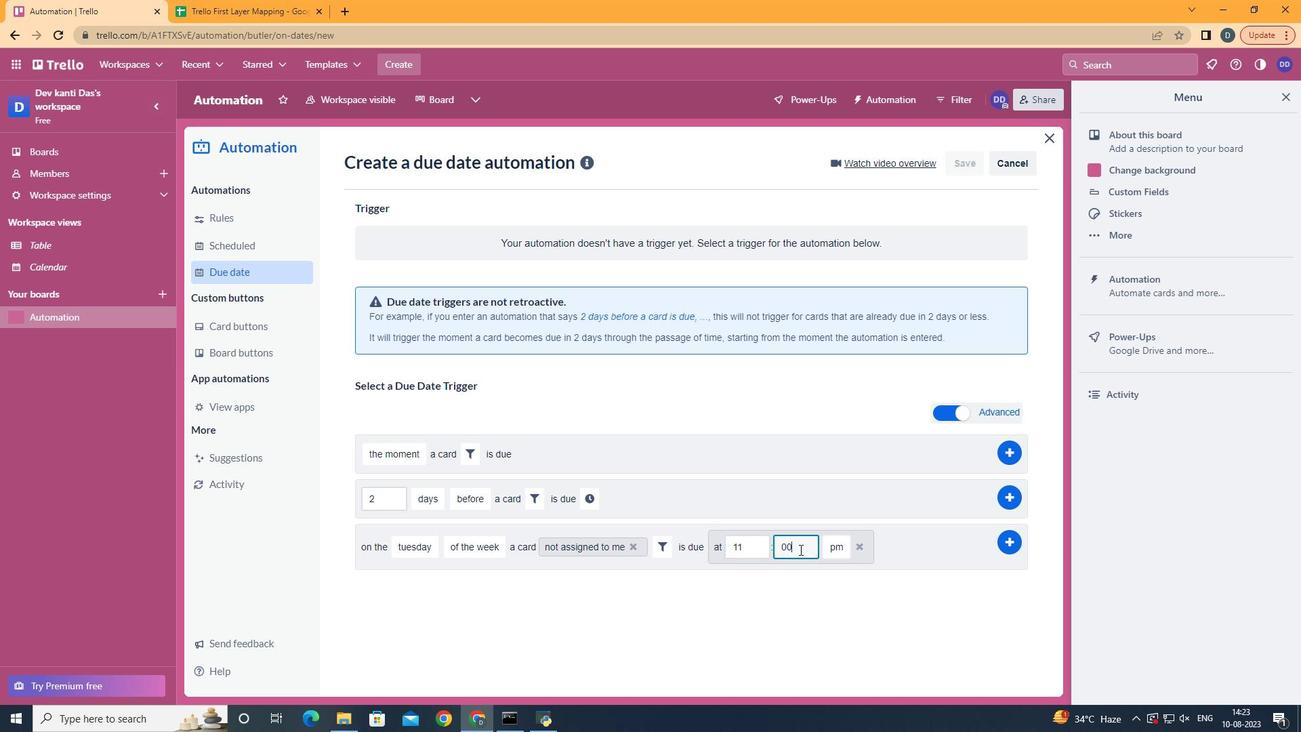 
Action: Mouse moved to (845, 585)
Screenshot: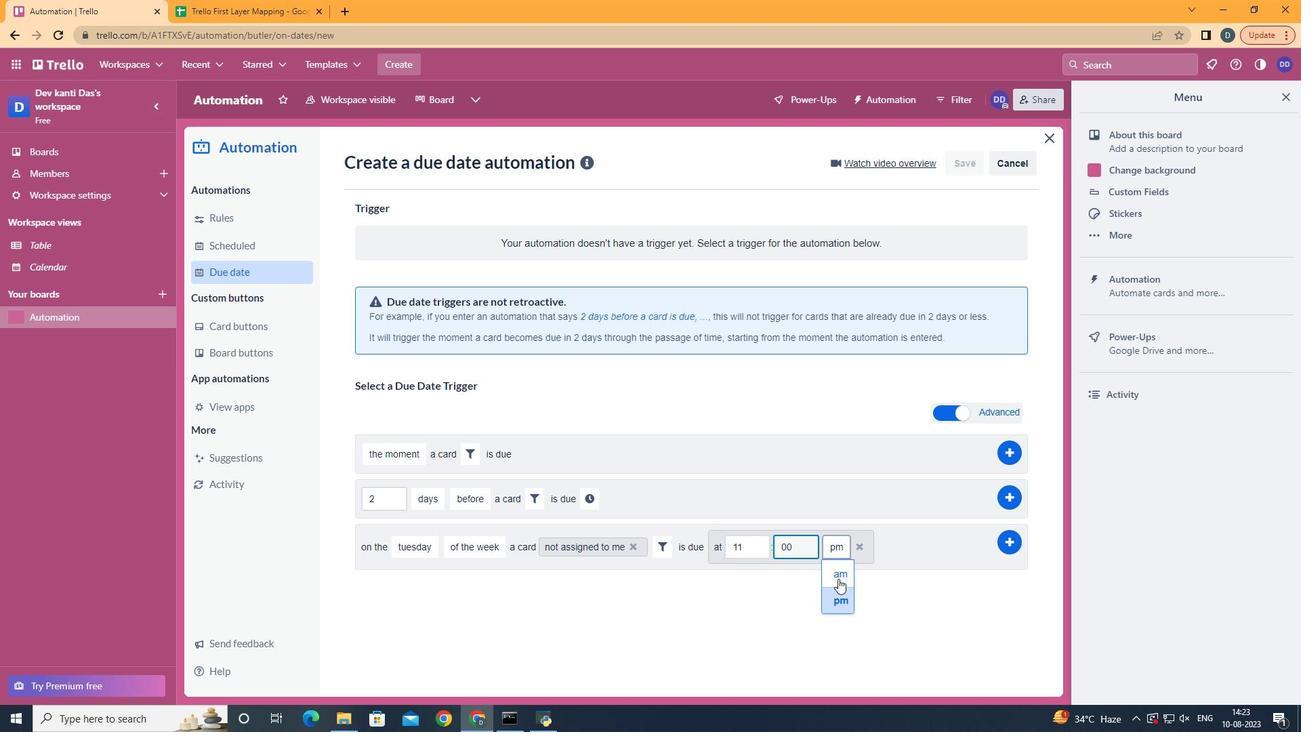 
Action: Mouse pressed left at (845, 585)
Screenshot: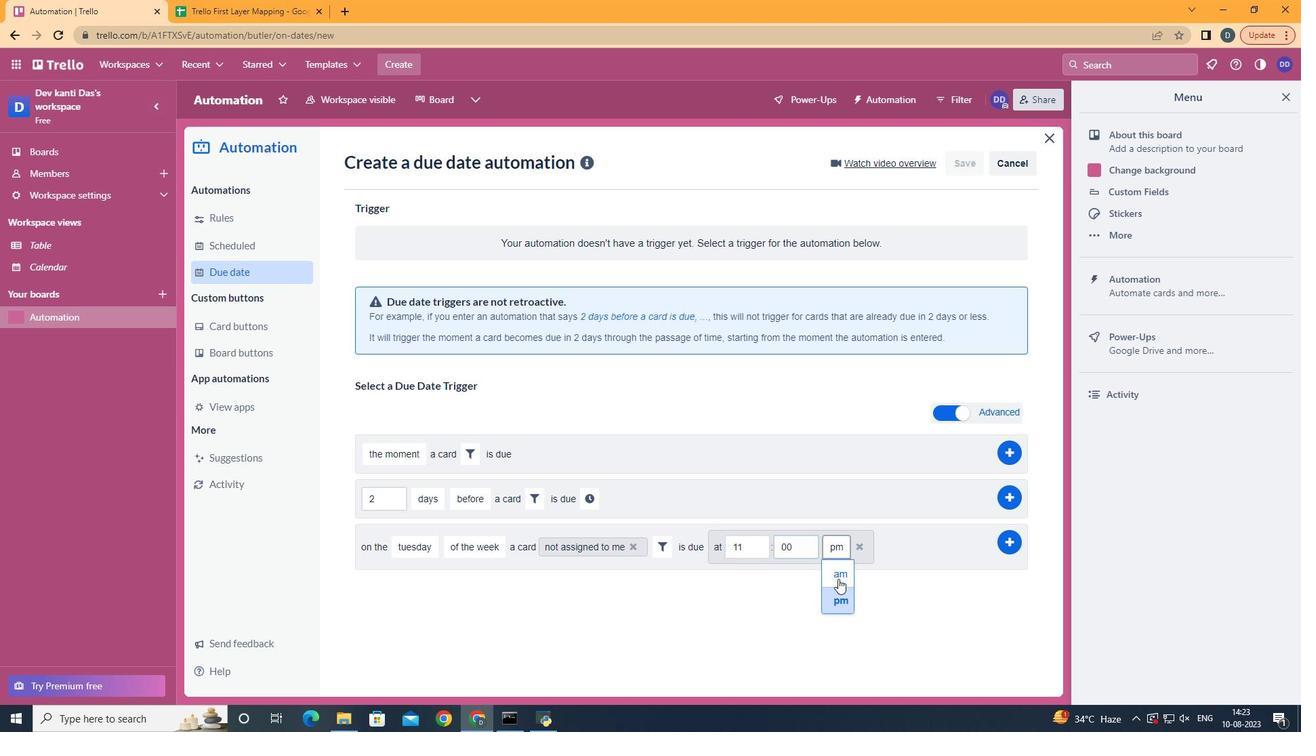 
Action: Mouse moved to (1013, 547)
Screenshot: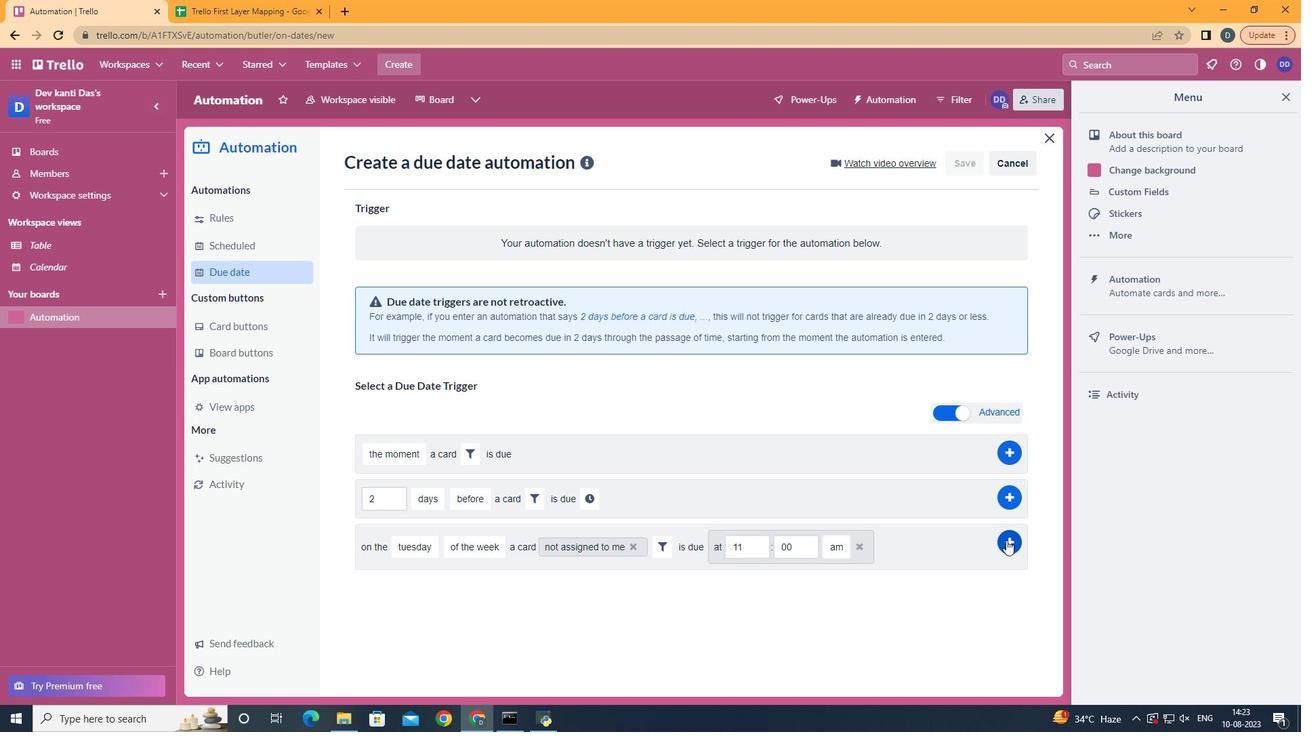 
Action: Mouse pressed left at (1013, 547)
Screenshot: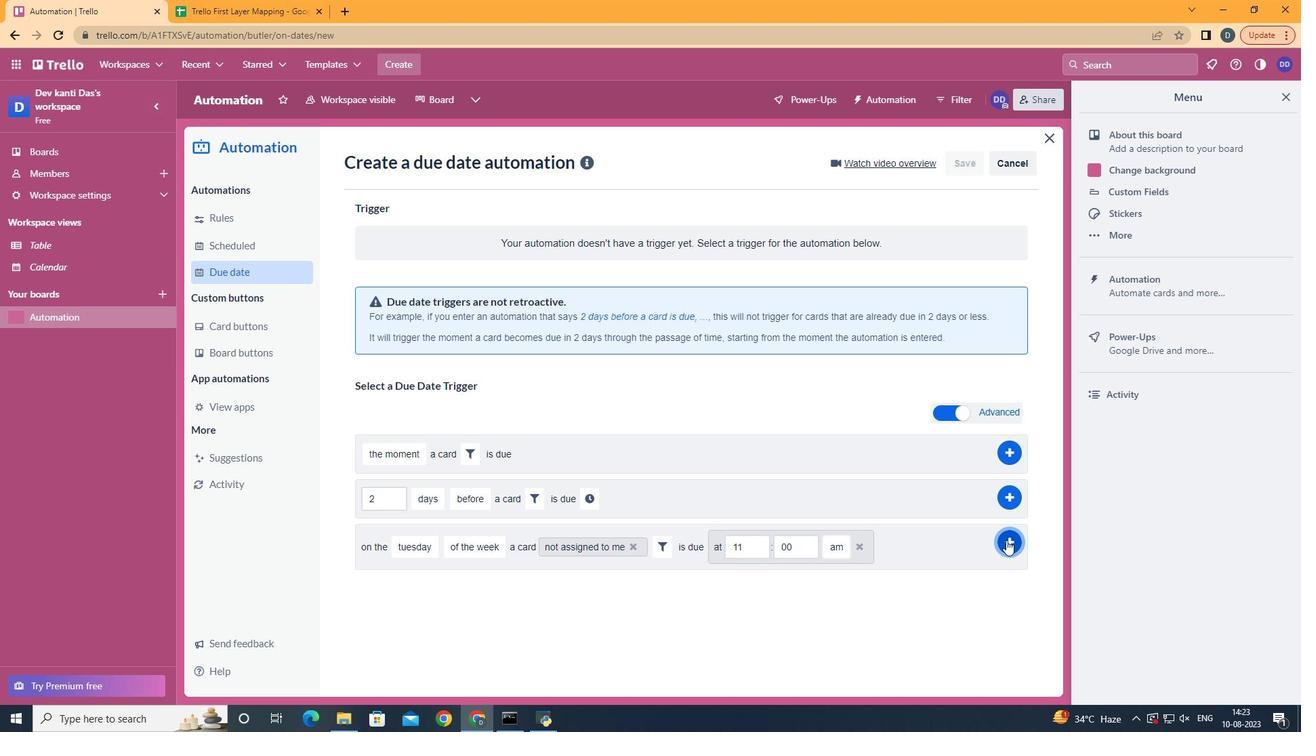 
Action: Mouse moved to (717, 320)
Screenshot: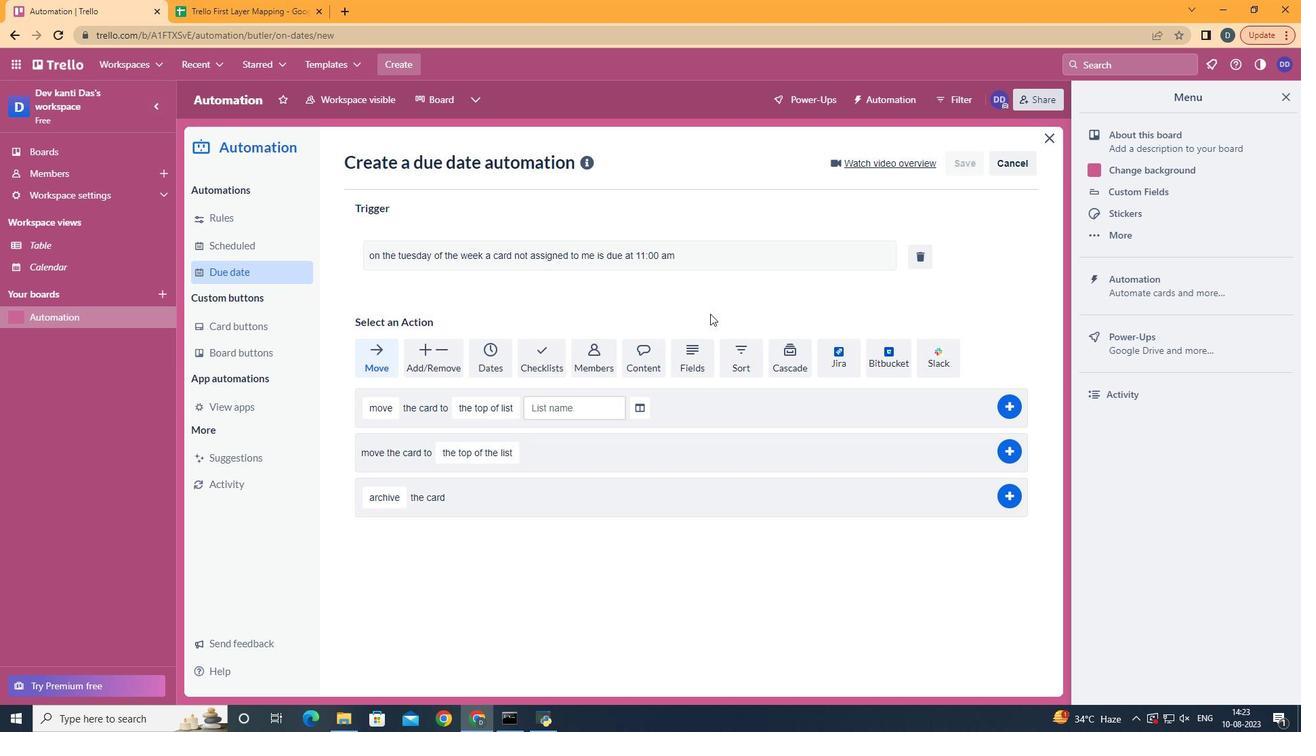 
